 Task: Create a due date automation trigger when advanced on, on the monday after a card is due add dates starting in less than 1 days at 11:00 AM.
Action: Mouse moved to (985, 285)
Screenshot: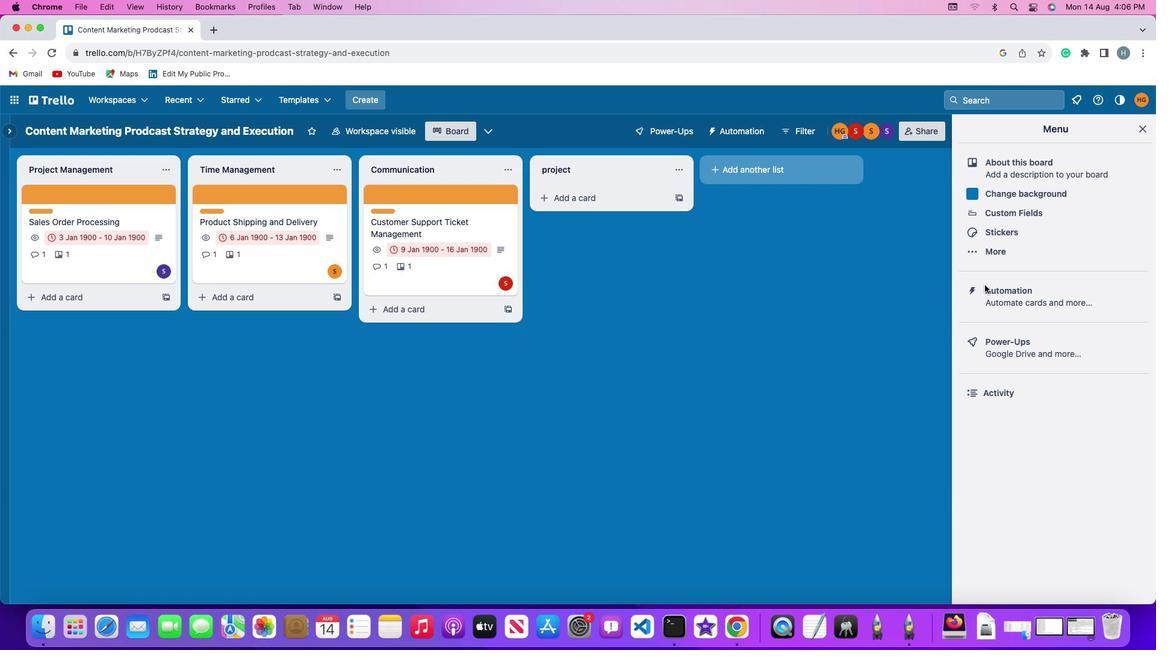 
Action: Mouse pressed left at (985, 285)
Screenshot: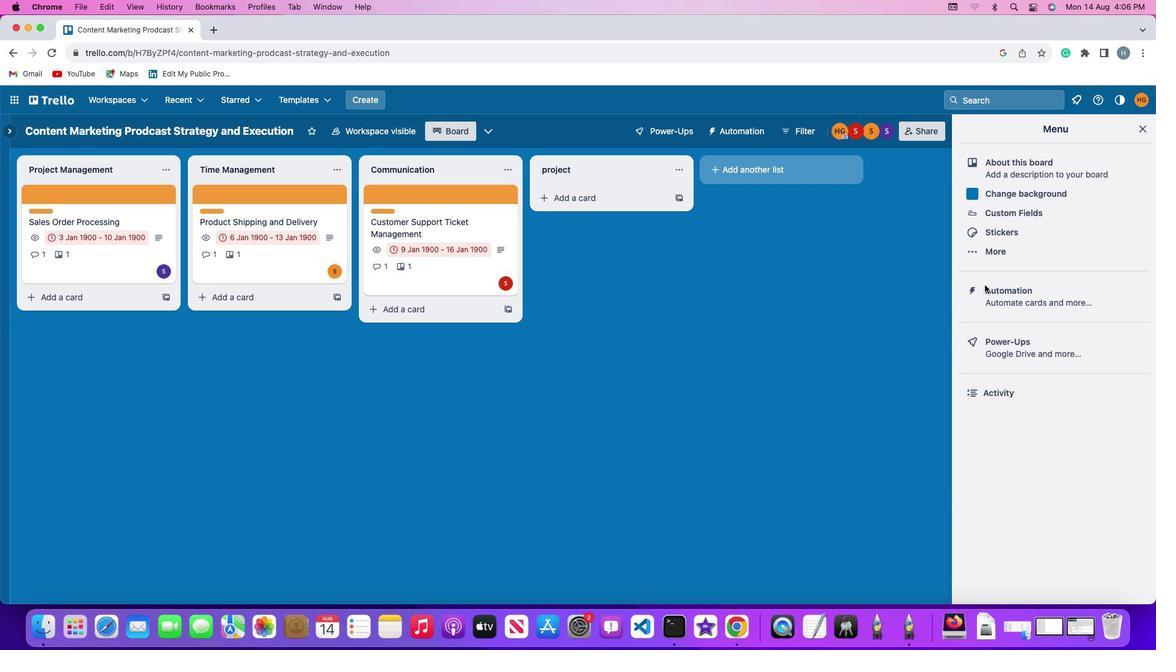 
Action: Mouse pressed left at (985, 285)
Screenshot: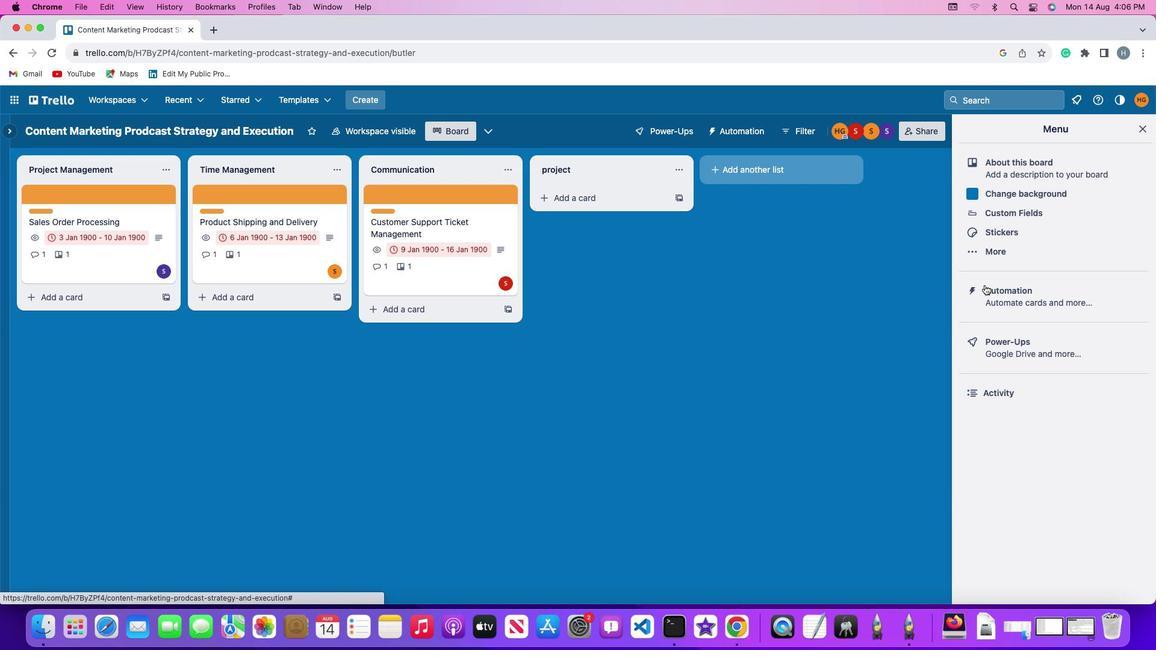 
Action: Mouse moved to (69, 289)
Screenshot: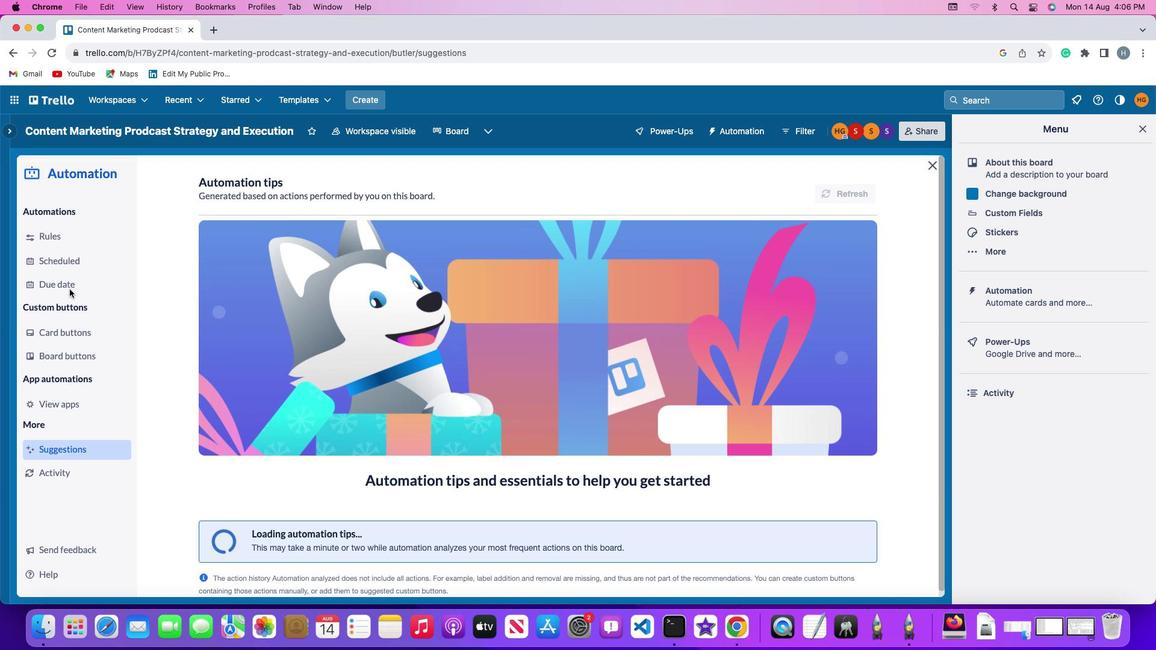 
Action: Mouse pressed left at (69, 289)
Screenshot: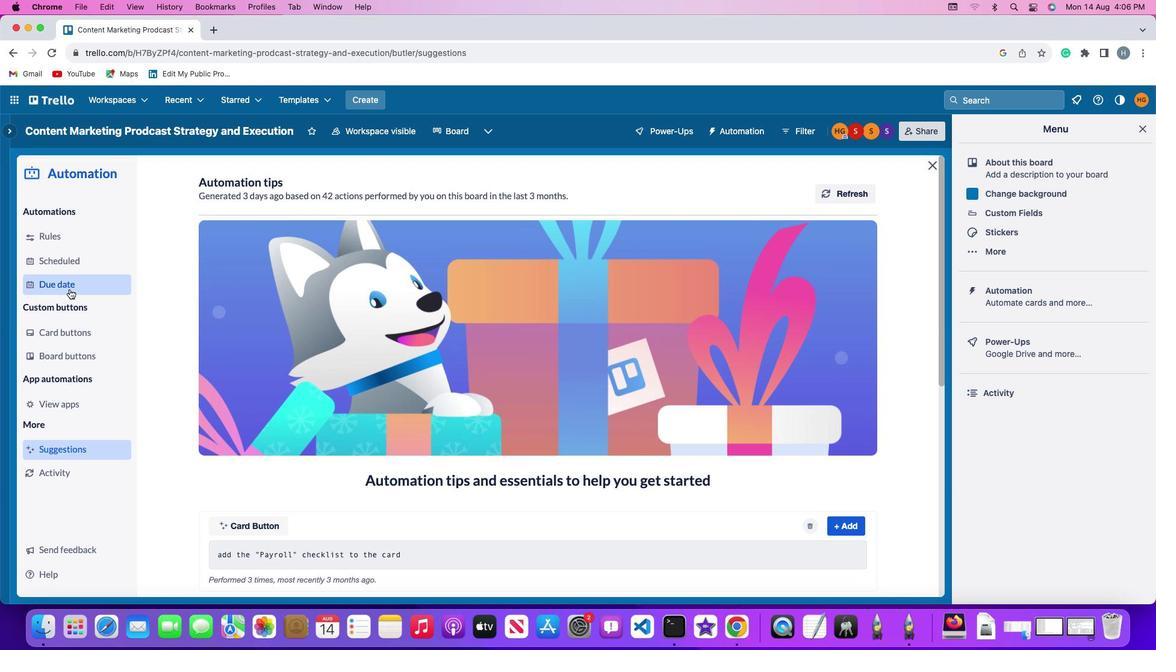 
Action: Mouse moved to (809, 186)
Screenshot: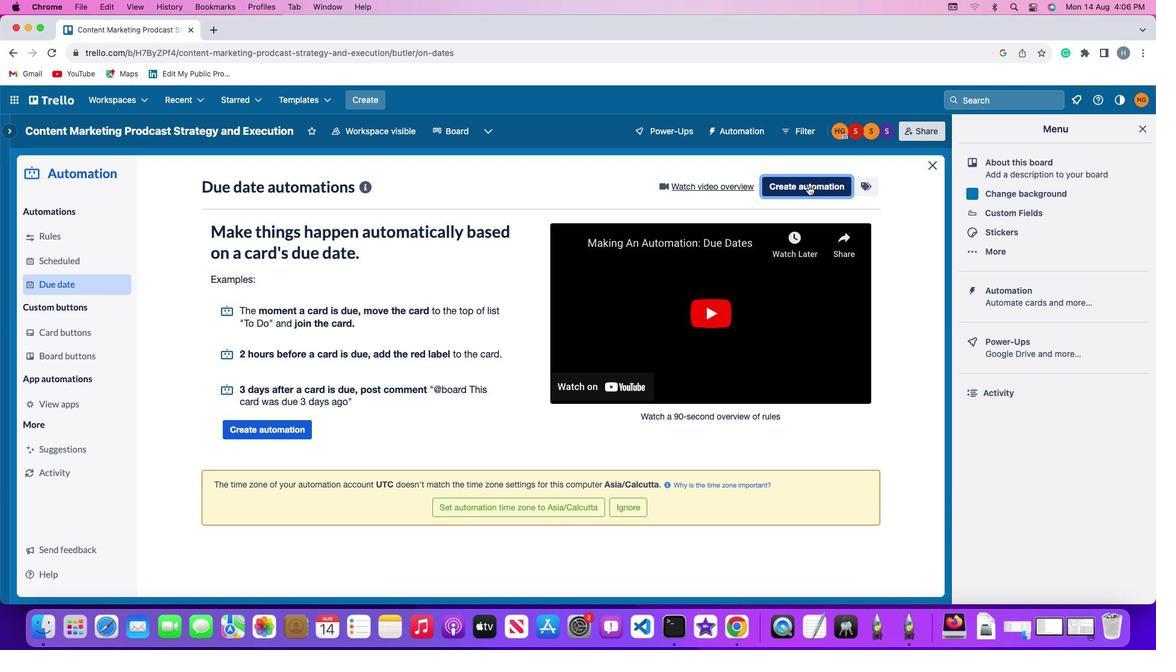 
Action: Mouse pressed left at (809, 186)
Screenshot: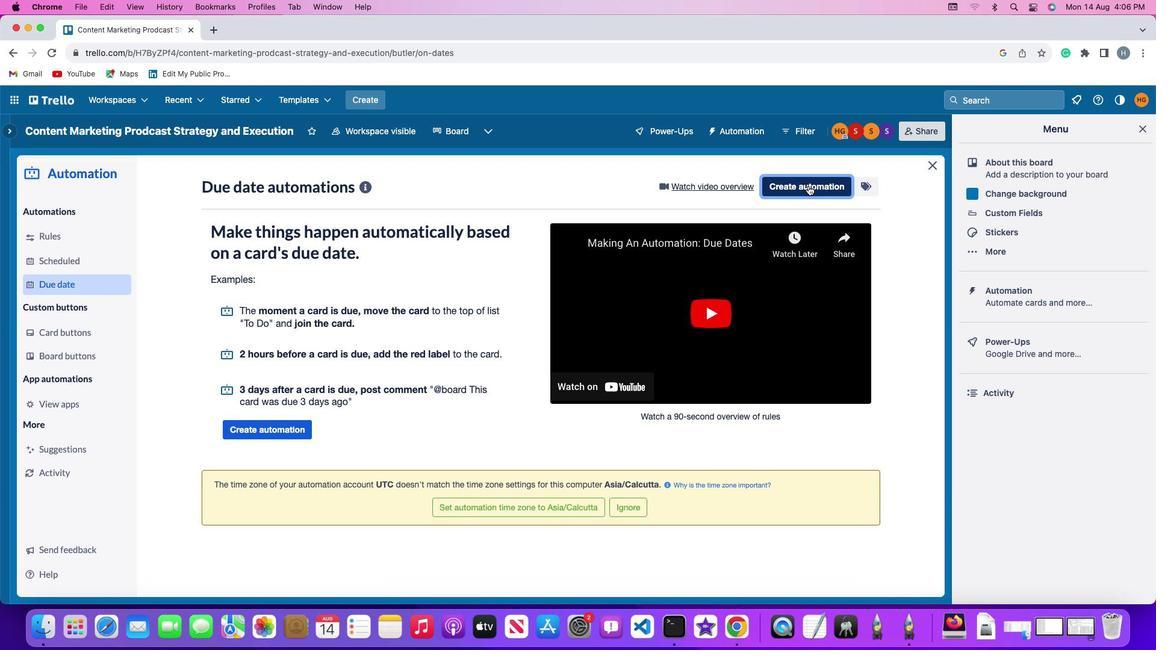 
Action: Mouse moved to (312, 304)
Screenshot: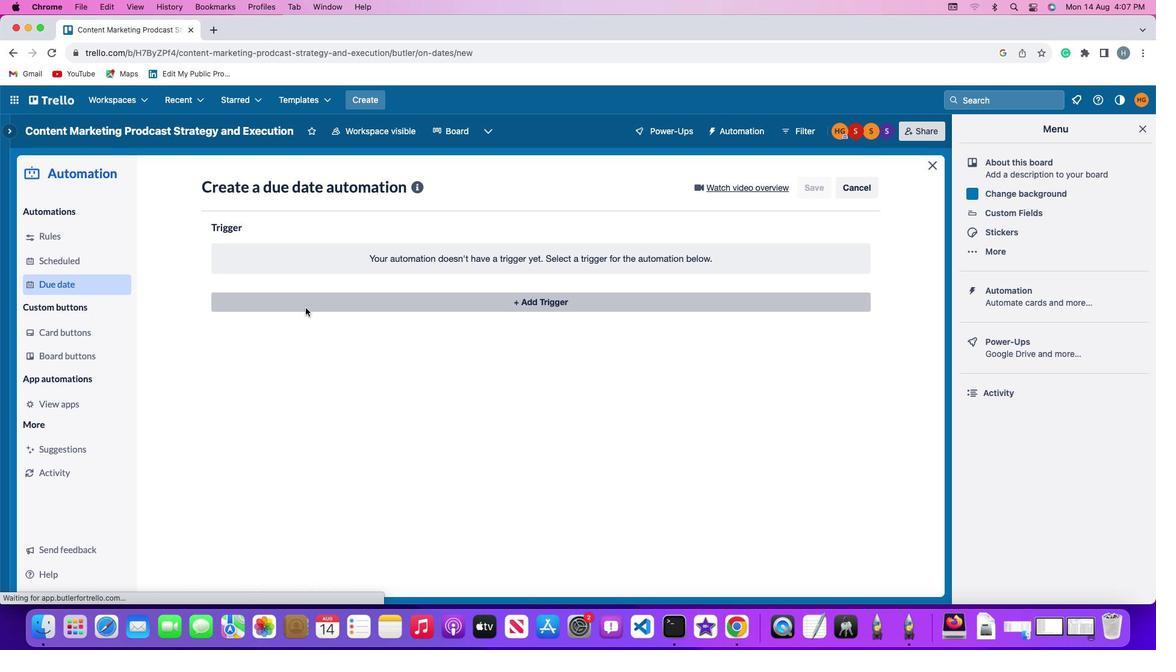 
Action: Mouse pressed left at (312, 304)
Screenshot: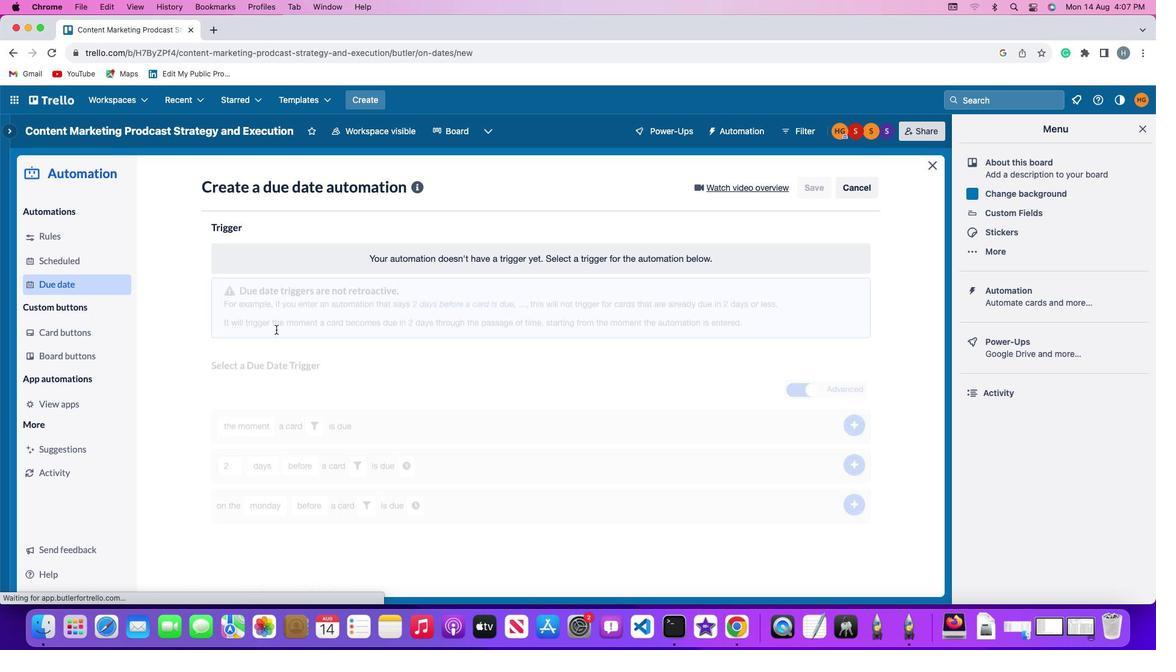 
Action: Mouse moved to (252, 524)
Screenshot: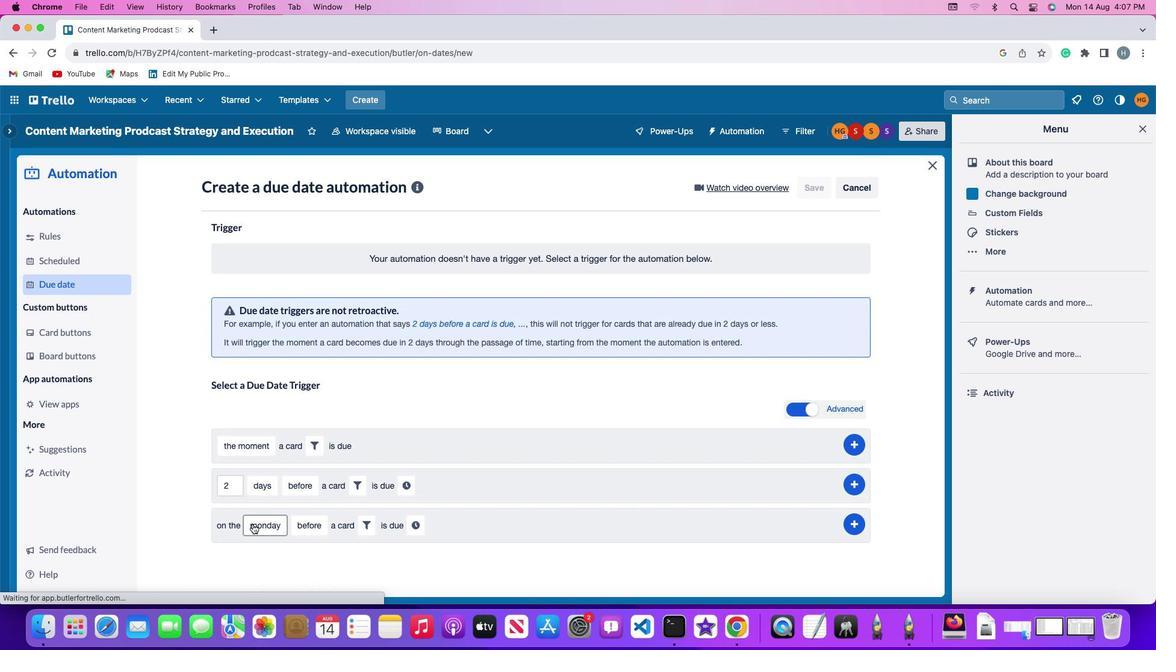 
Action: Mouse pressed left at (252, 524)
Screenshot: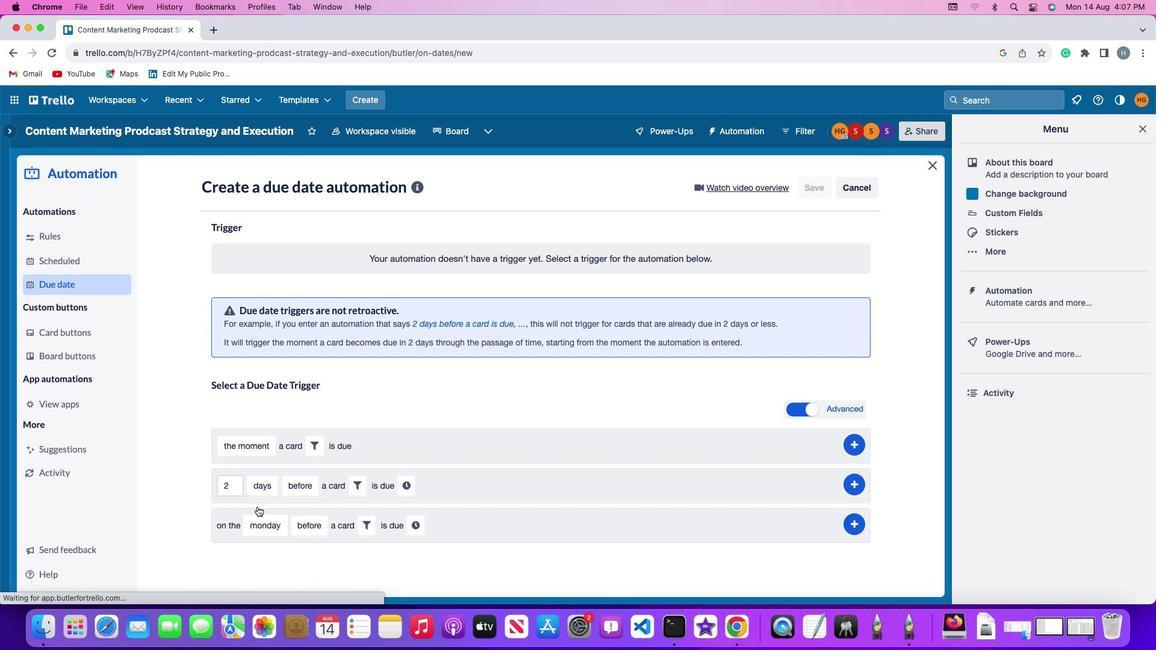 
Action: Mouse moved to (283, 355)
Screenshot: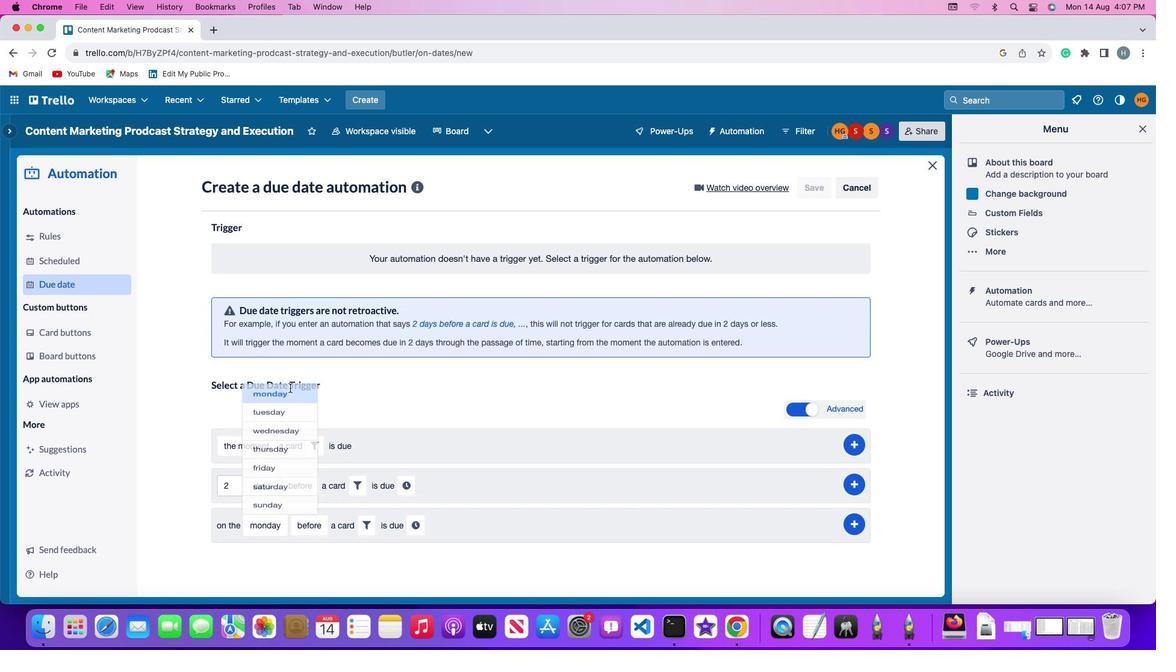 
Action: Mouse pressed left at (283, 355)
Screenshot: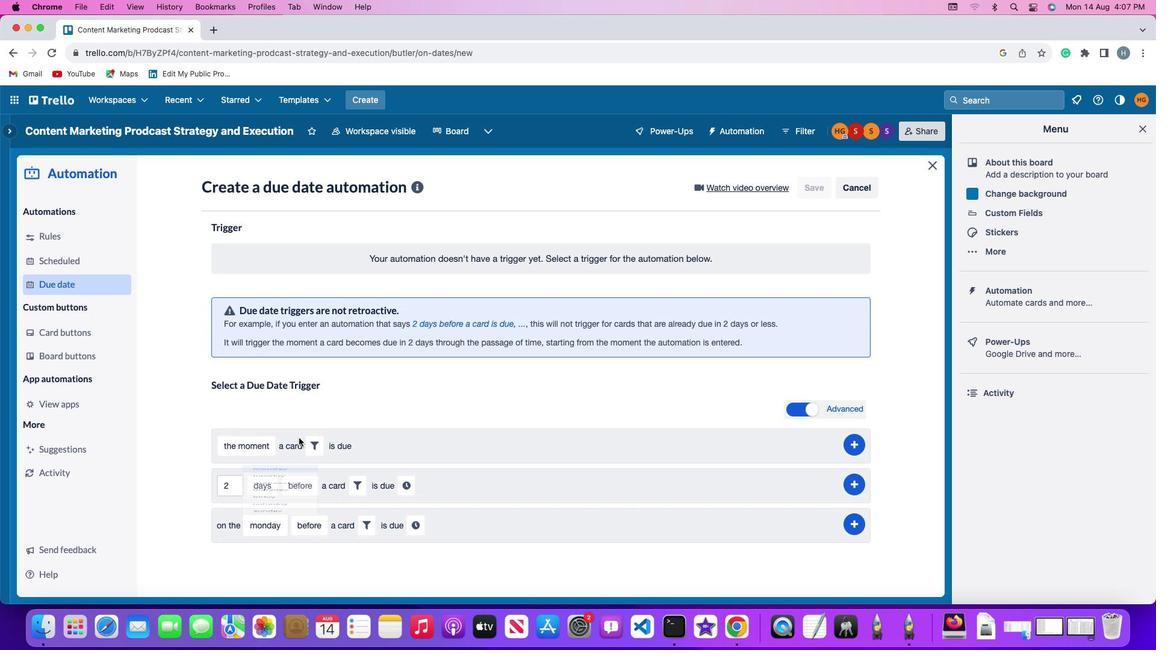 
Action: Mouse moved to (312, 522)
Screenshot: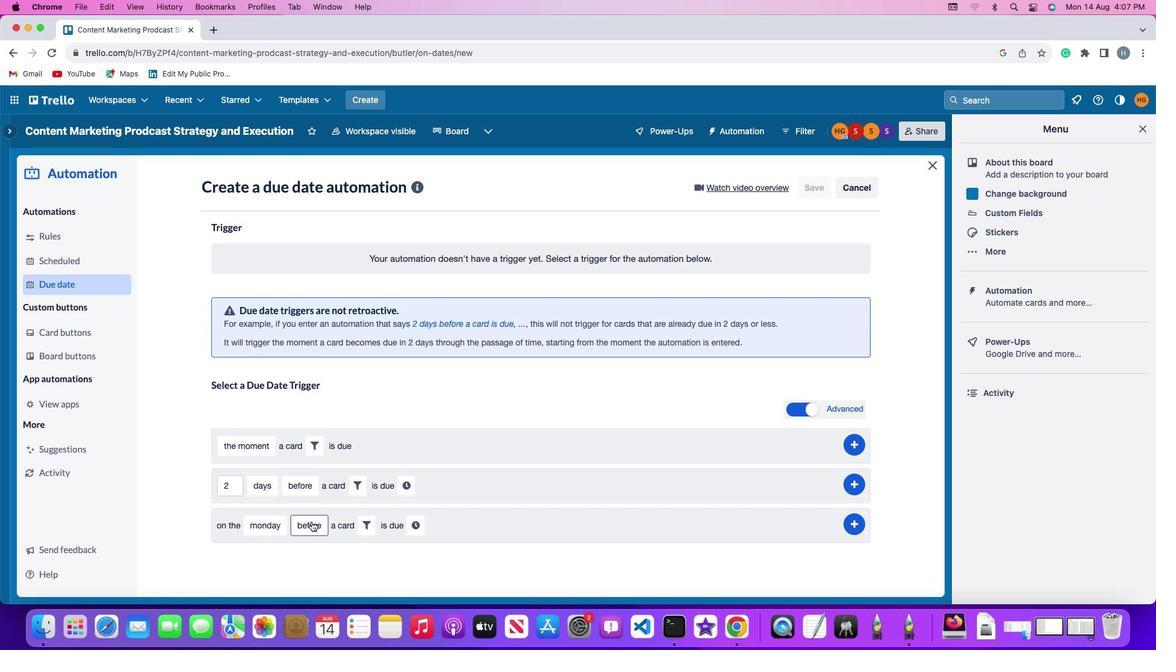 
Action: Mouse pressed left at (312, 522)
Screenshot: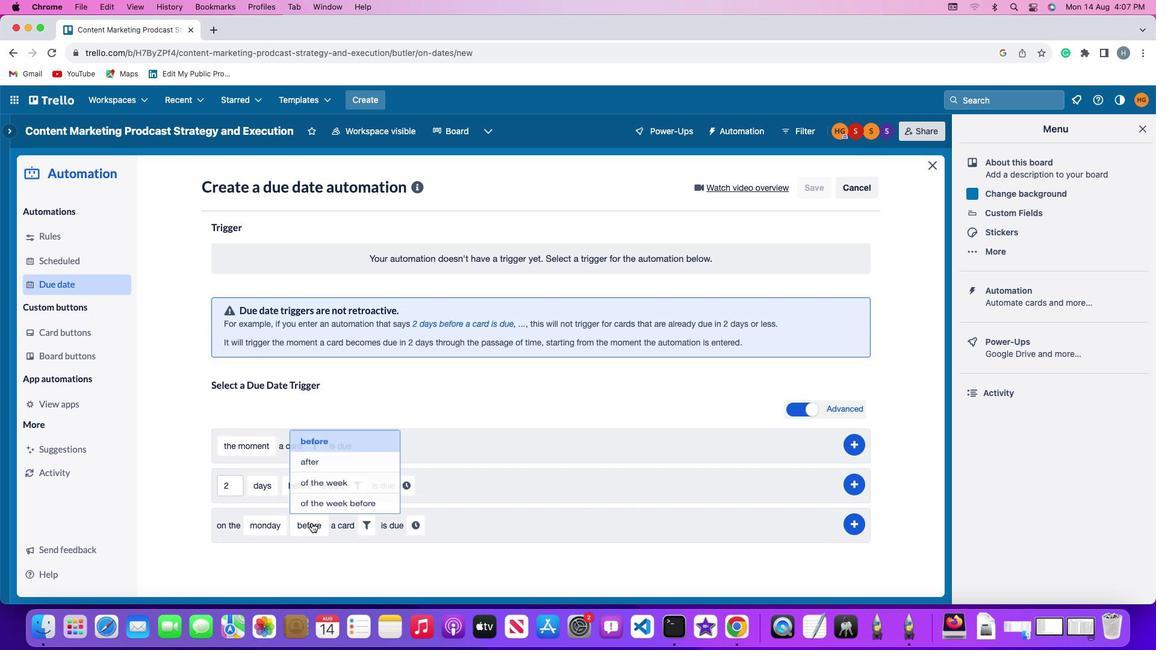 
Action: Mouse moved to (326, 454)
Screenshot: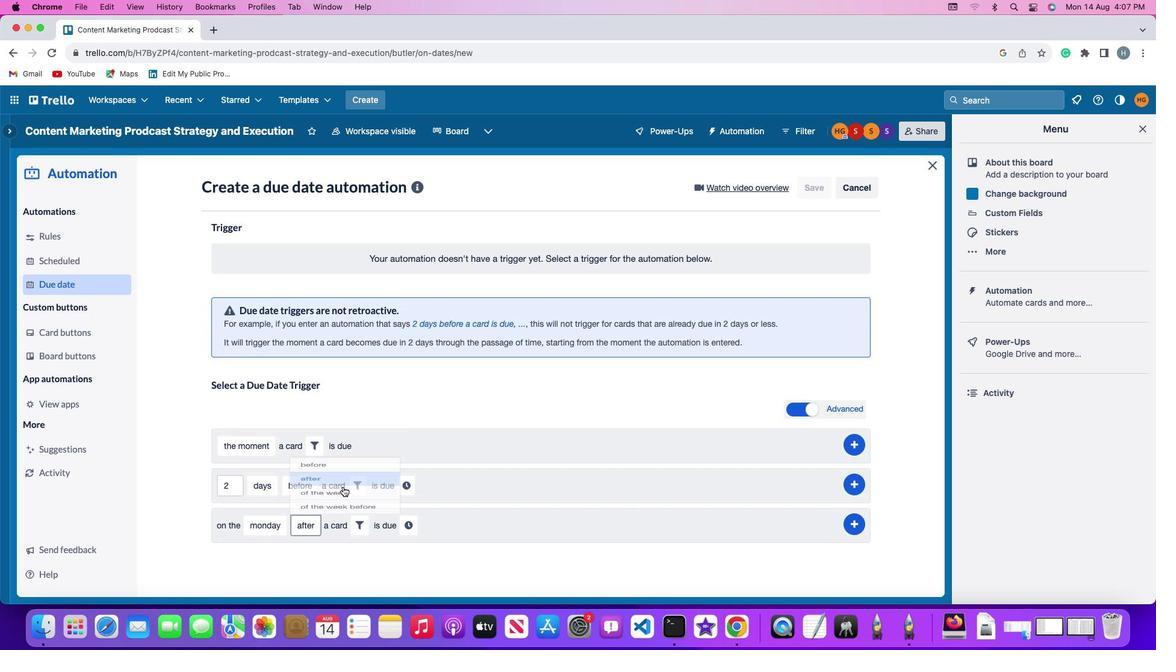 
Action: Mouse pressed left at (326, 454)
Screenshot: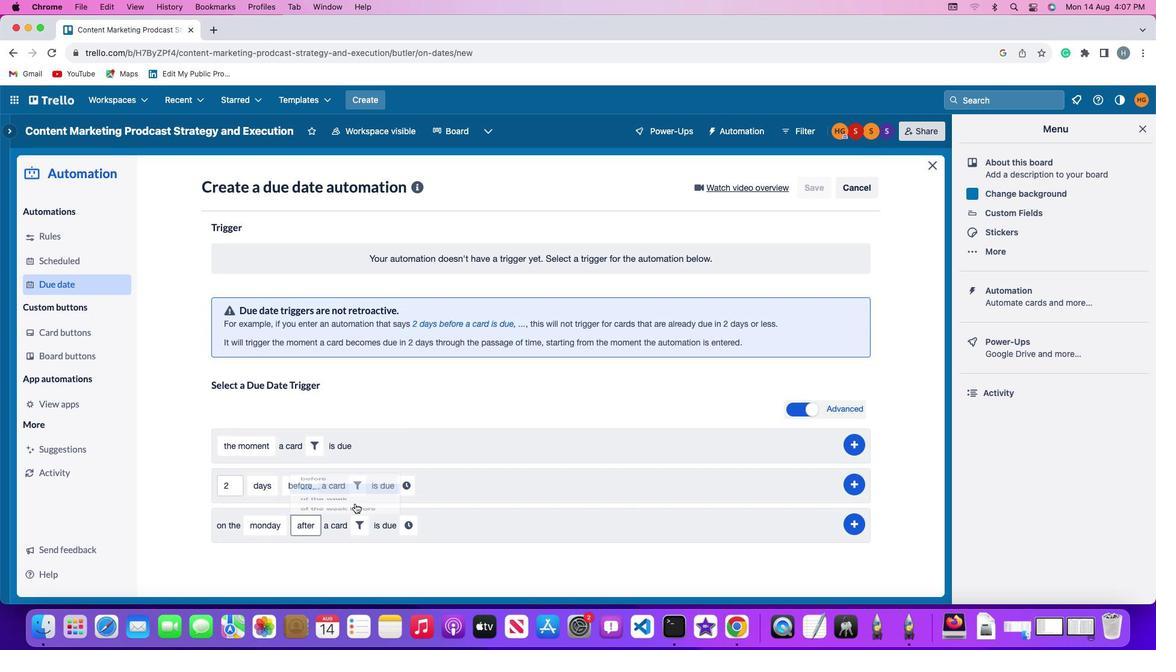 
Action: Mouse moved to (365, 524)
Screenshot: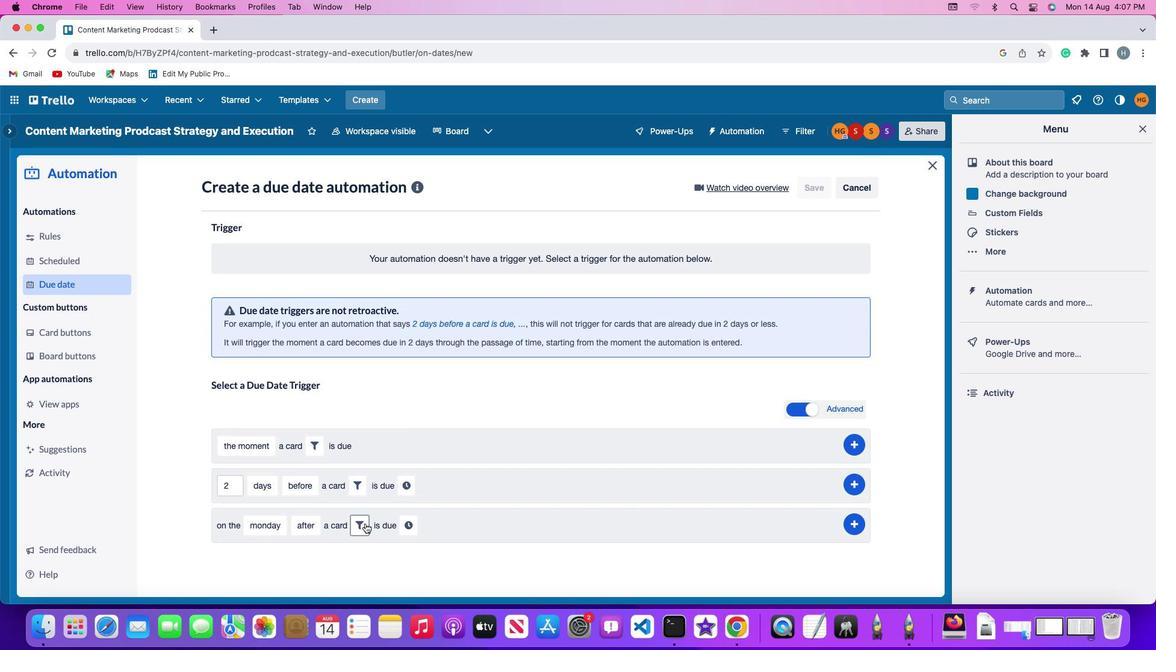 
Action: Mouse pressed left at (365, 524)
Screenshot: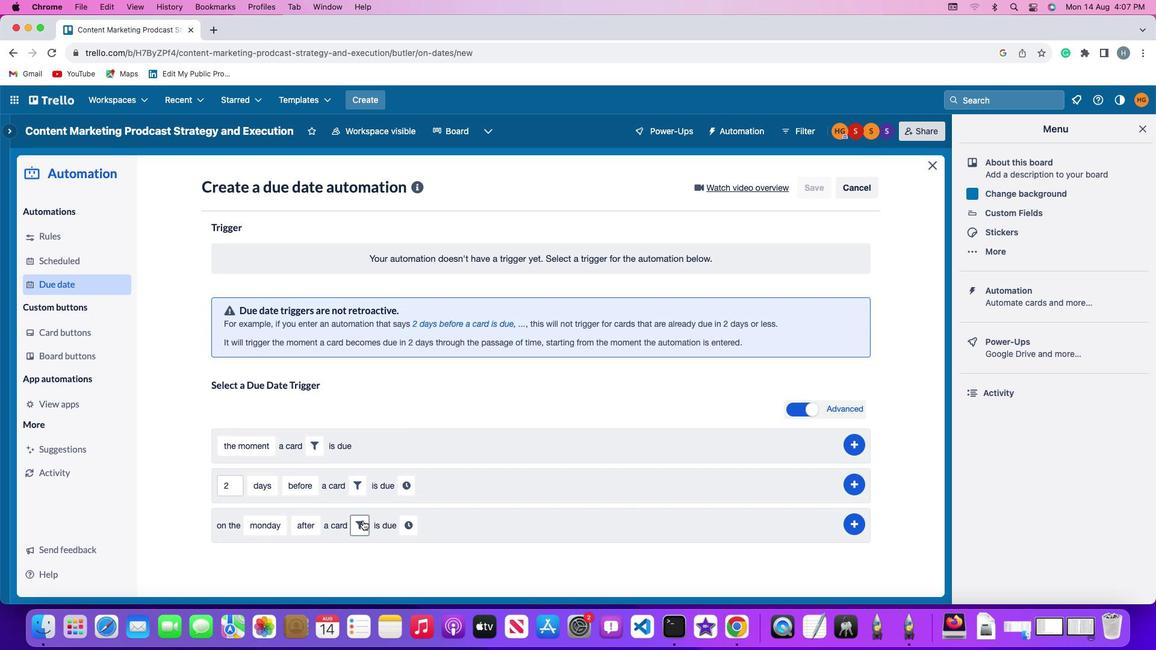 
Action: Mouse moved to (425, 565)
Screenshot: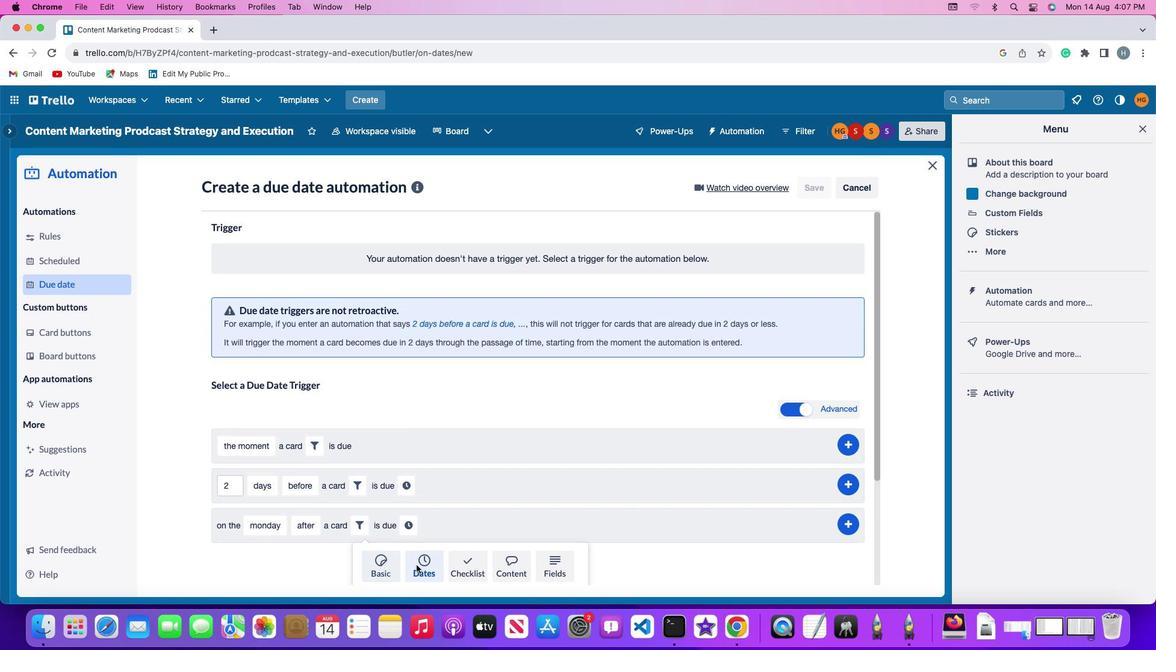 
Action: Mouse pressed left at (425, 565)
Screenshot: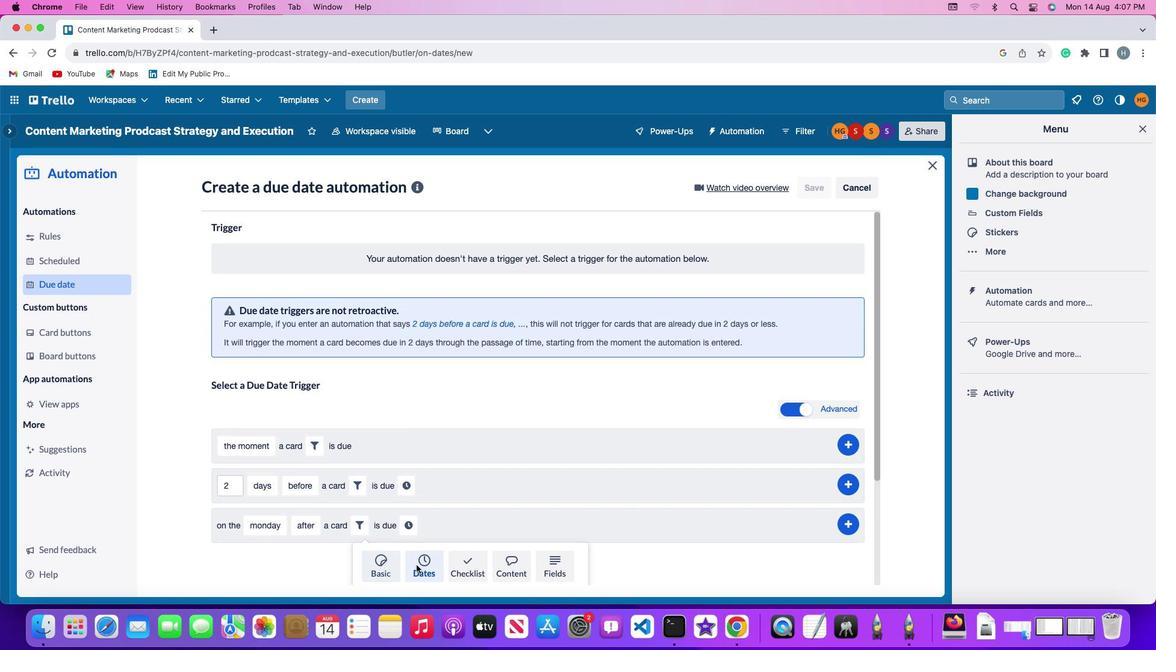 
Action: Mouse moved to (340, 567)
Screenshot: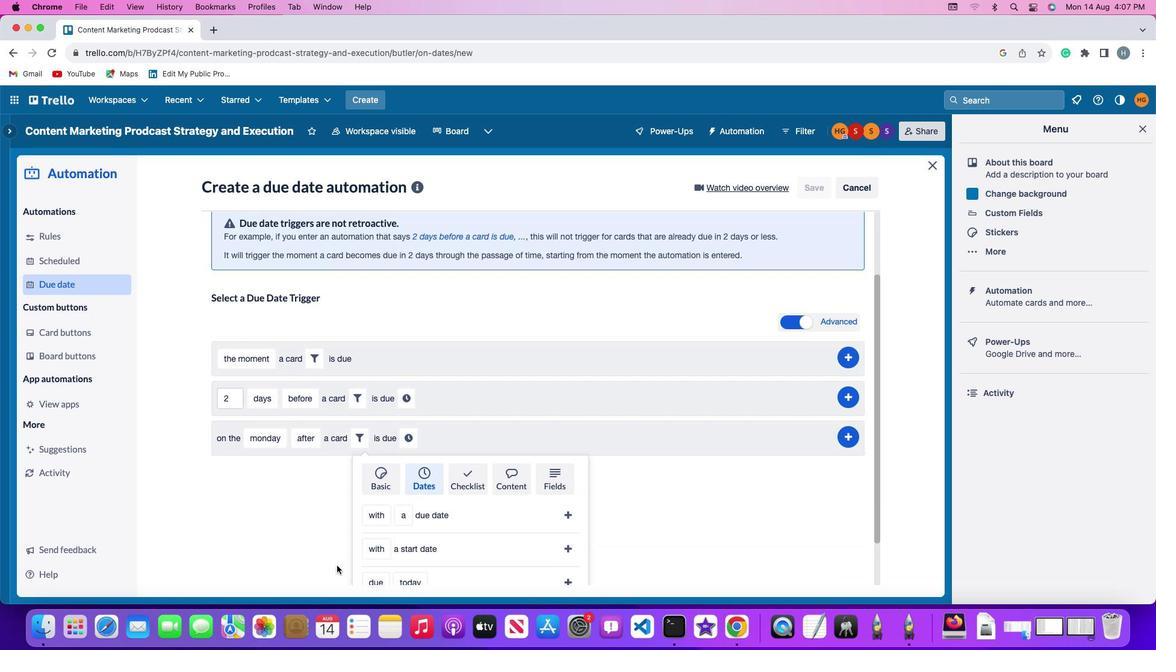 
Action: Mouse scrolled (340, 567) with delta (0, 0)
Screenshot: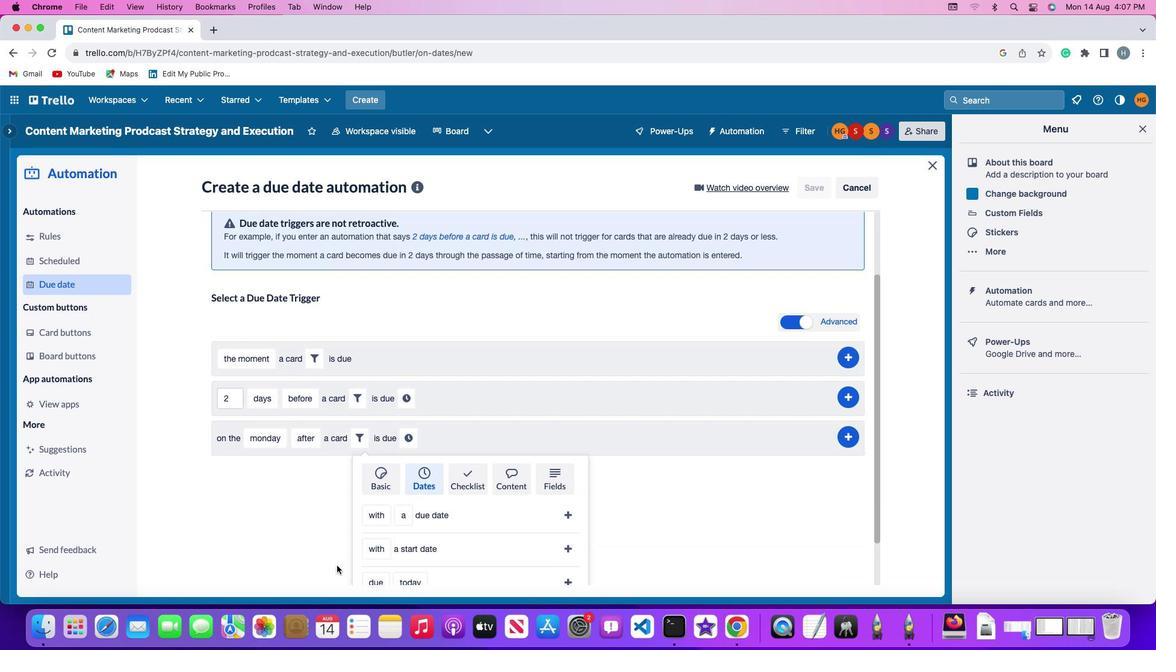 
Action: Mouse scrolled (340, 567) with delta (0, 0)
Screenshot: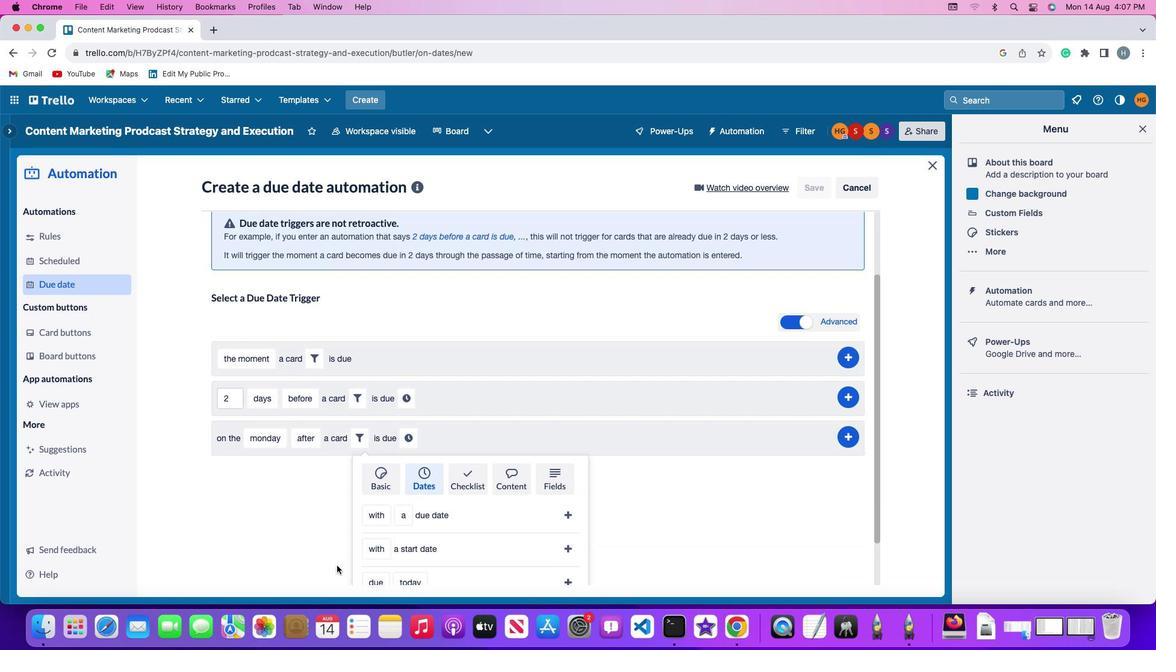 
Action: Mouse scrolled (340, 567) with delta (0, -1)
Screenshot: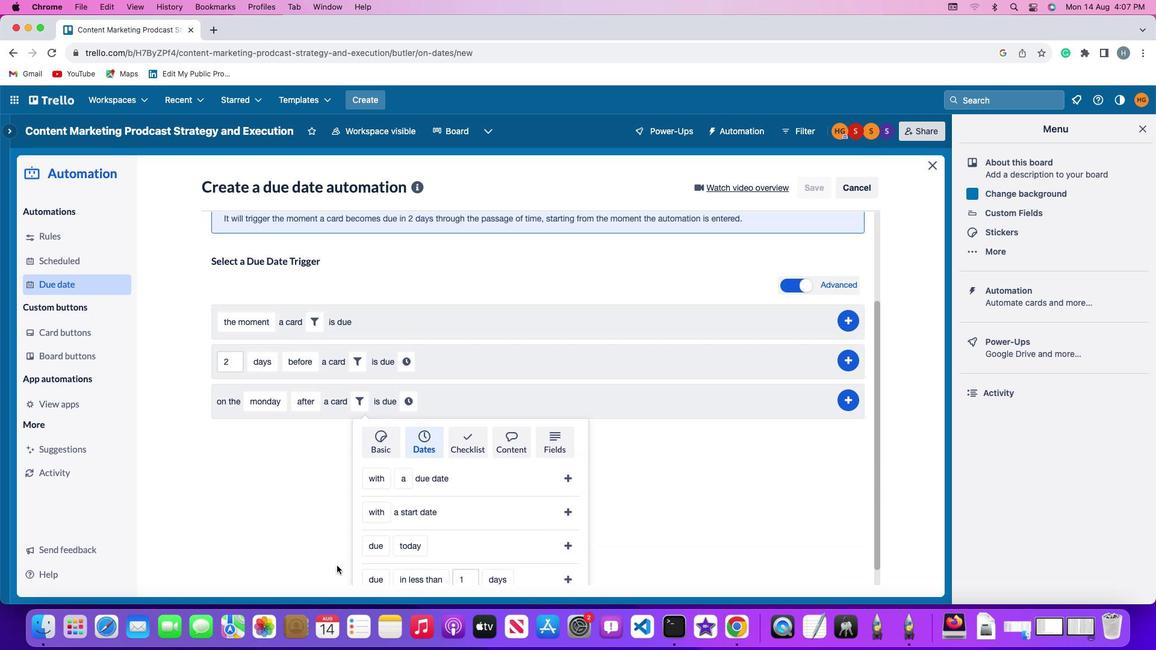 
Action: Mouse moved to (339, 566)
Screenshot: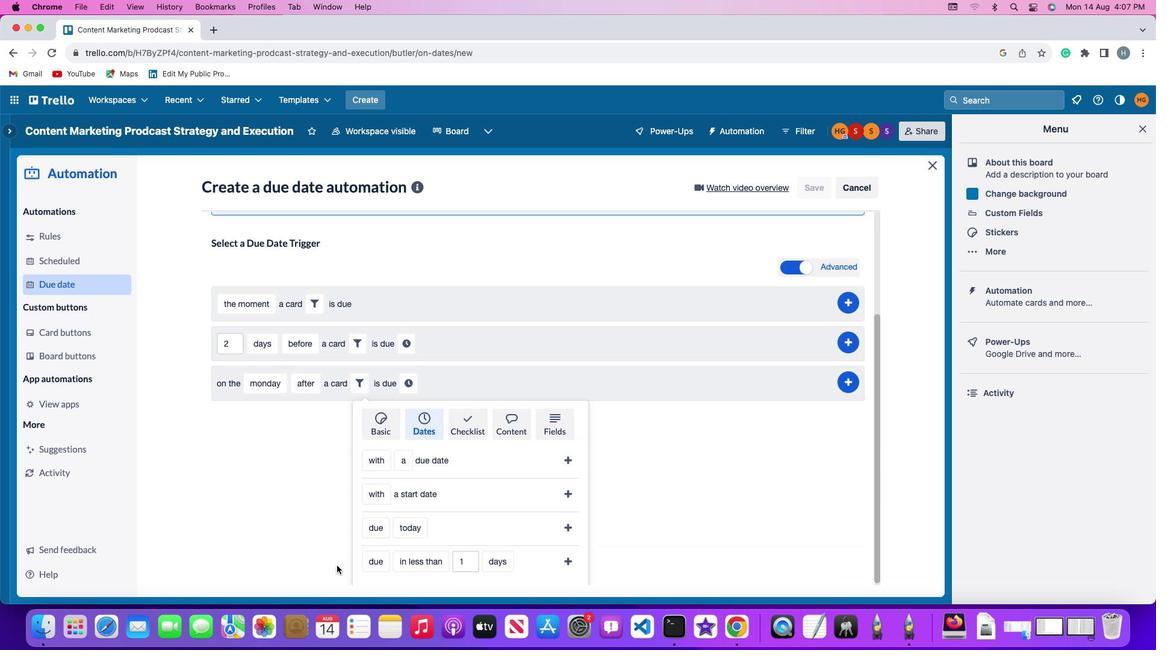 
Action: Mouse scrolled (339, 566) with delta (0, -3)
Screenshot: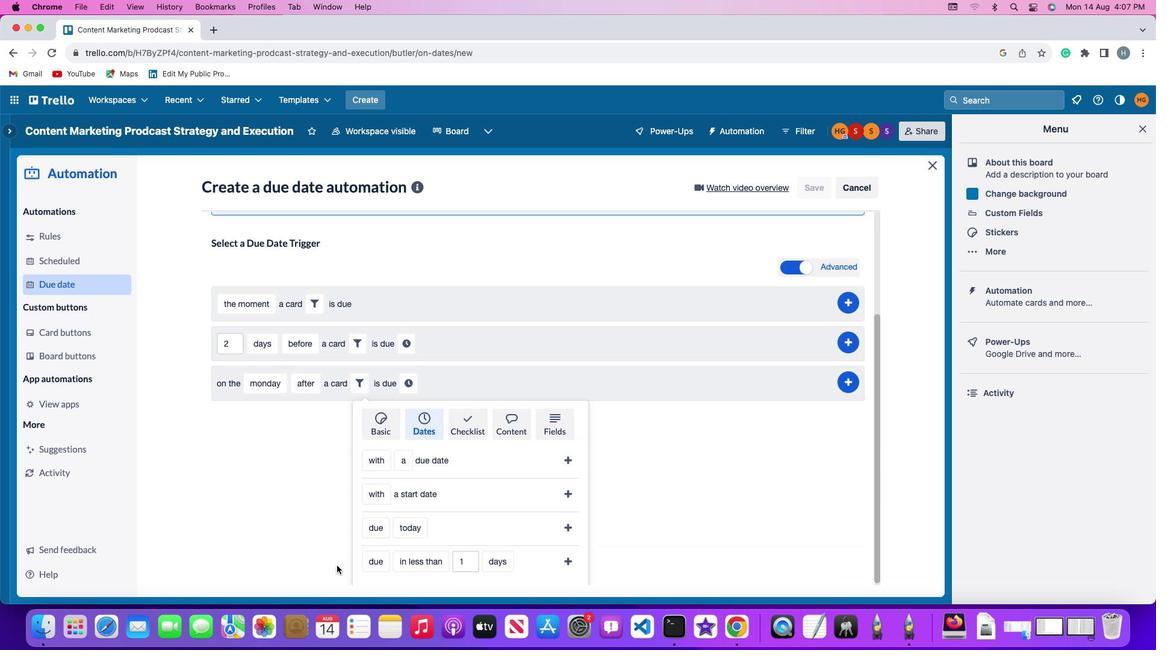 
Action: Mouse moved to (336, 565)
Screenshot: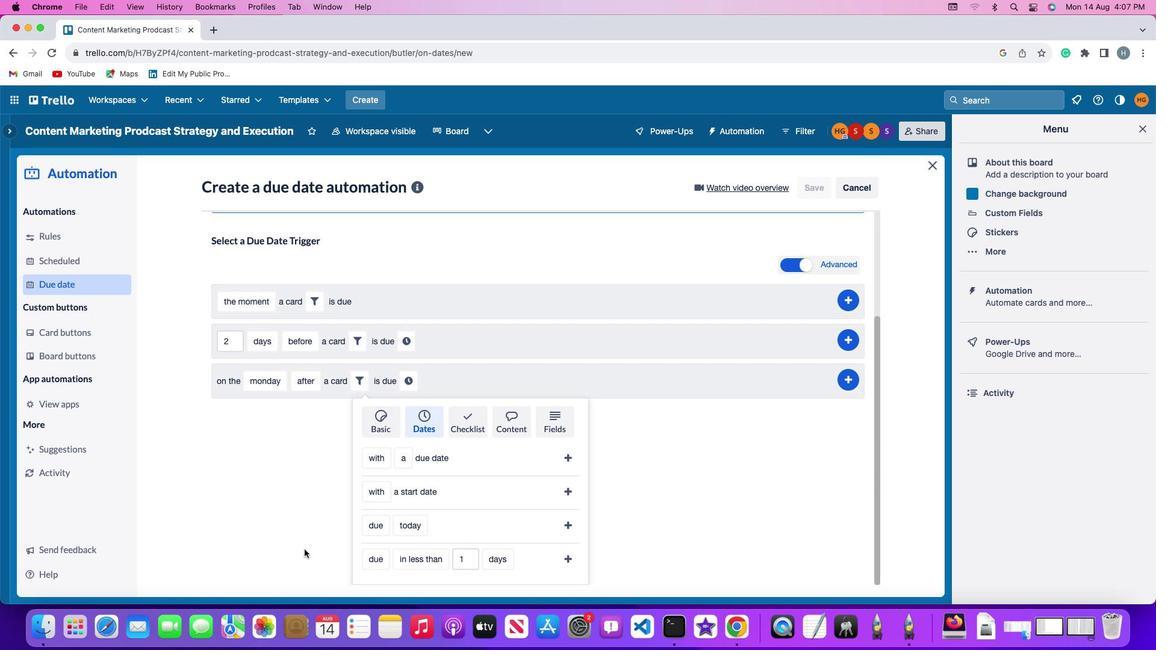 
Action: Mouse scrolled (336, 565) with delta (0, 0)
Screenshot: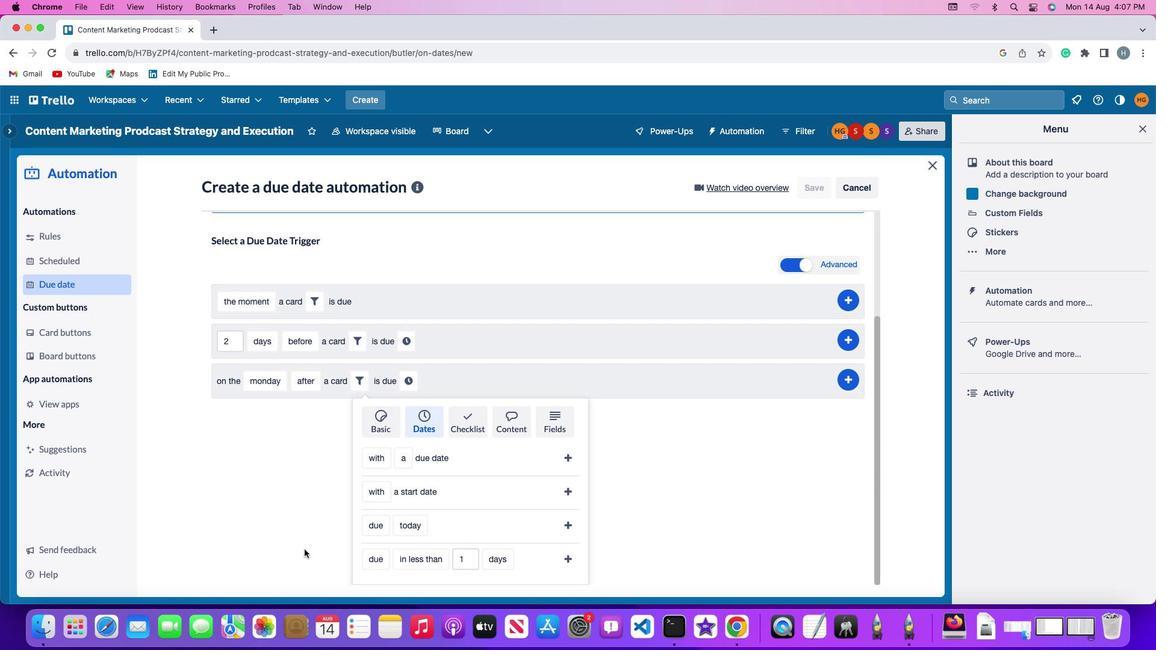 
Action: Mouse moved to (333, 565)
Screenshot: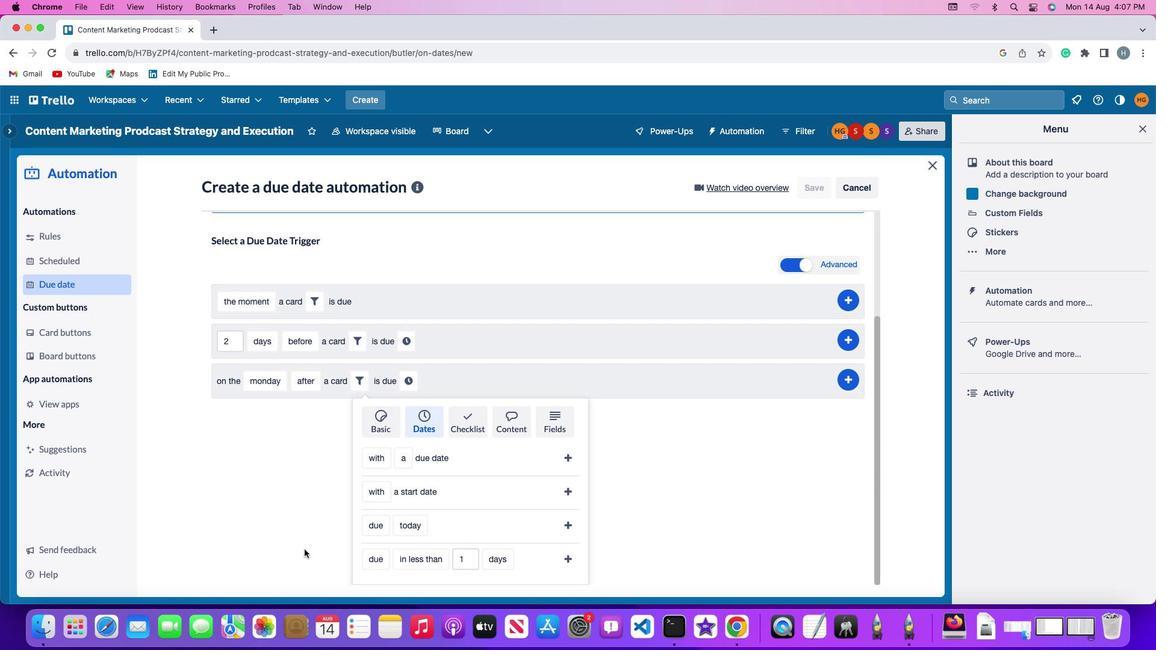 
Action: Mouse scrolled (333, 565) with delta (0, 0)
Screenshot: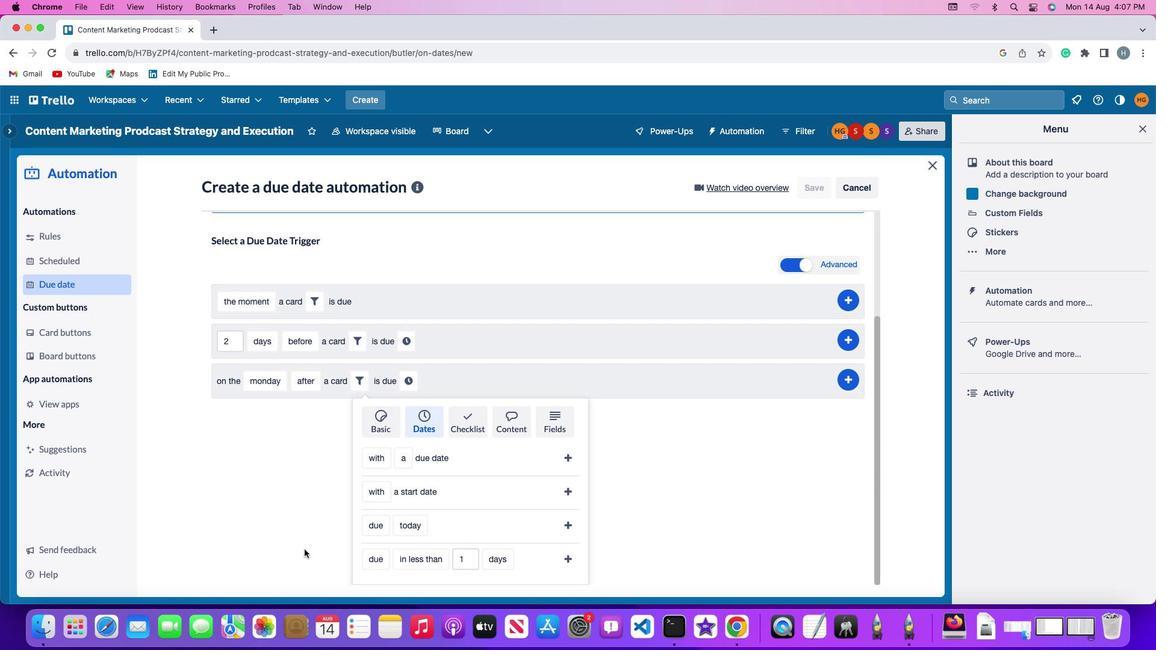 
Action: Mouse moved to (333, 565)
Screenshot: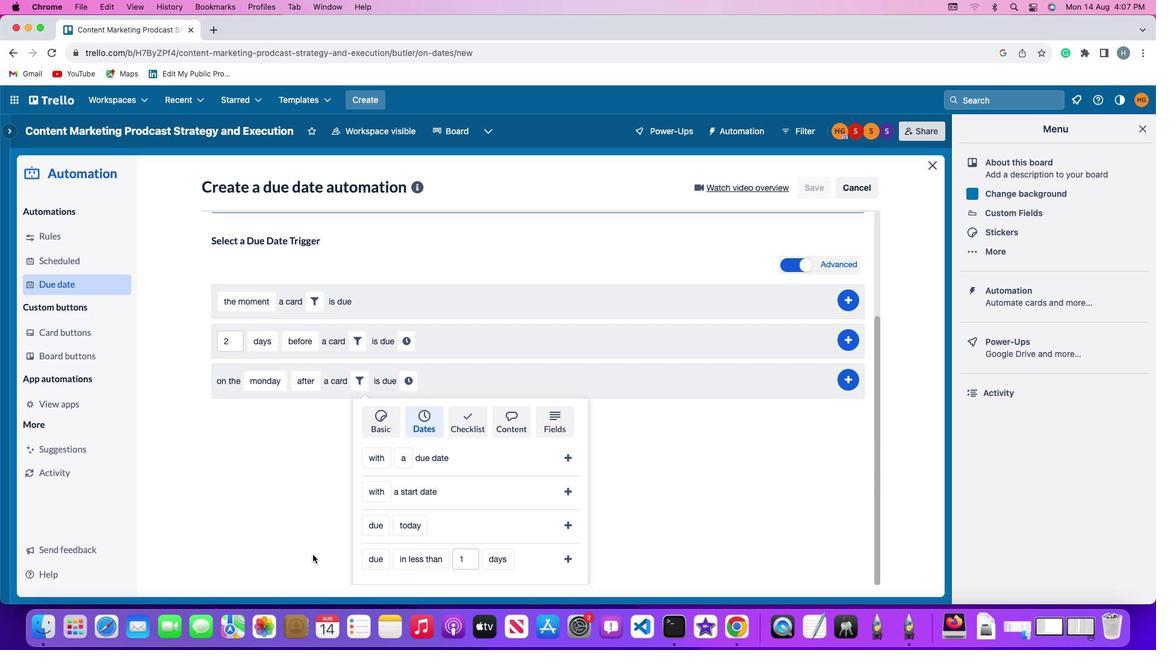 
Action: Mouse scrolled (333, 565) with delta (0, -1)
Screenshot: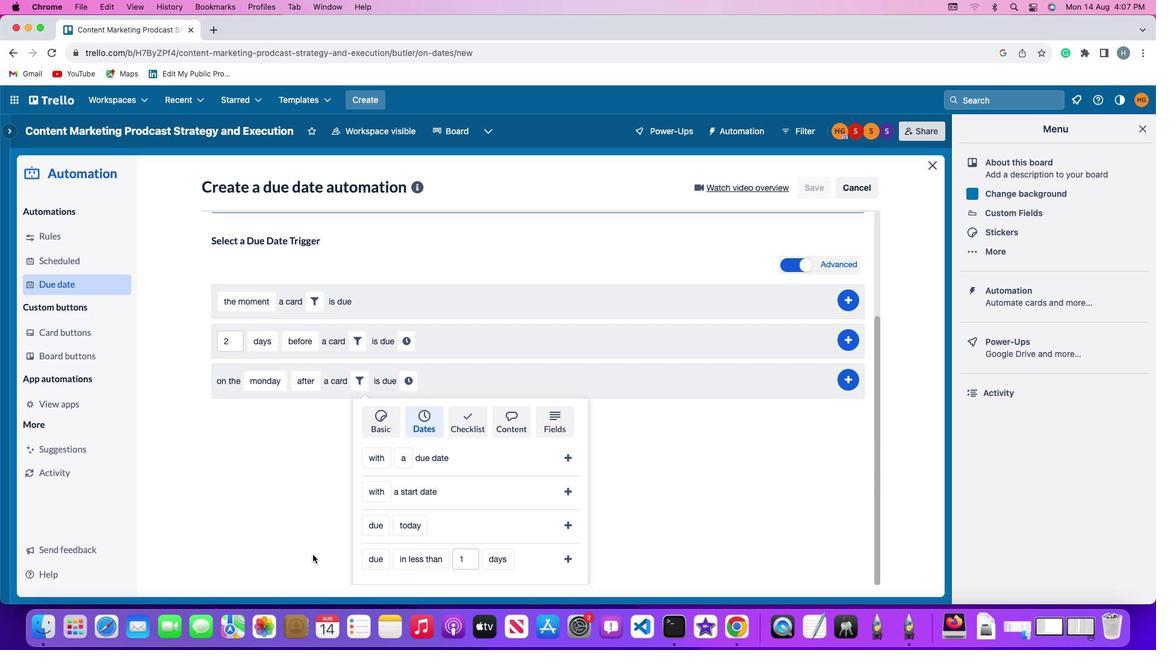 
Action: Mouse moved to (330, 562)
Screenshot: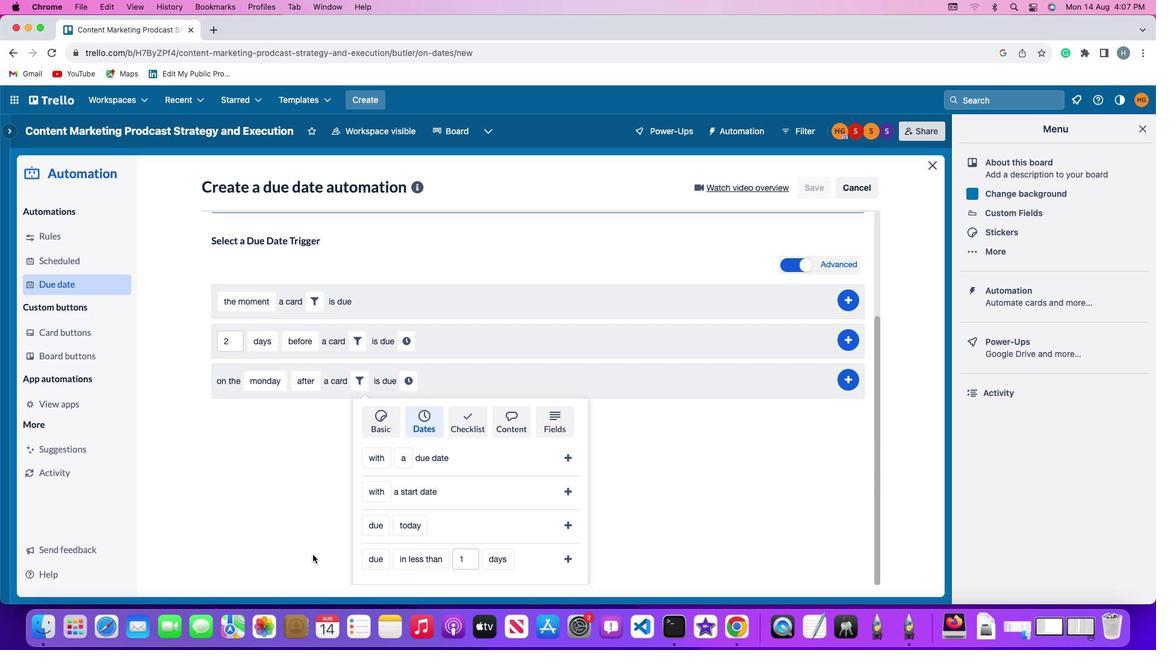 
Action: Mouse scrolled (330, 562) with delta (0, -3)
Screenshot: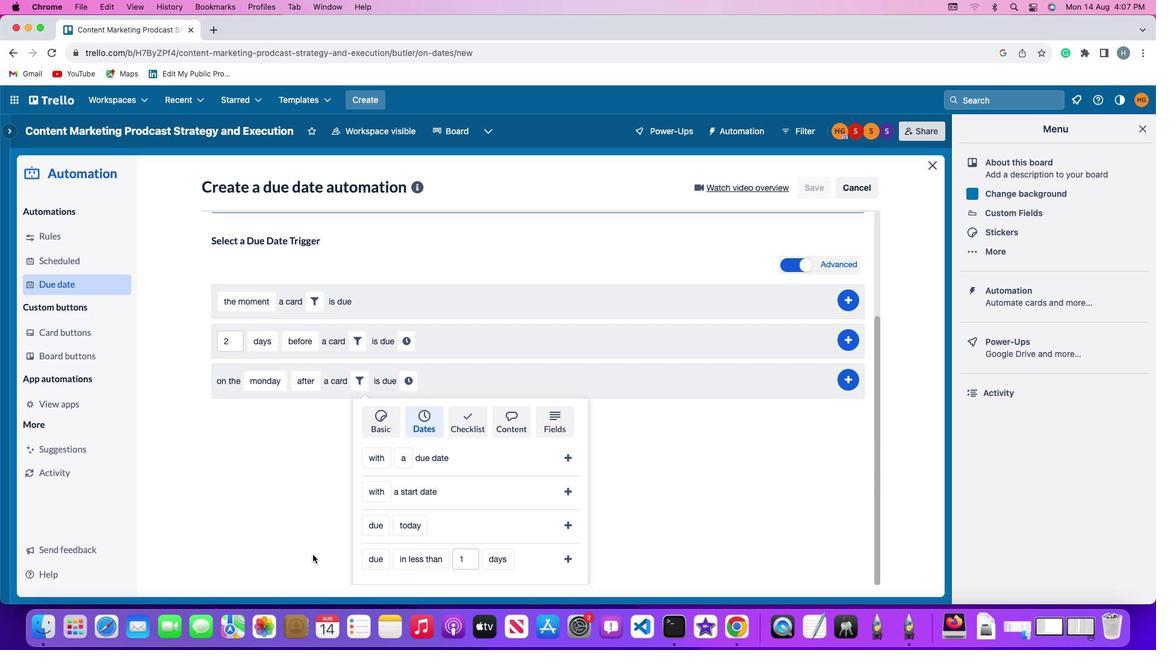 
Action: Mouse moved to (319, 556)
Screenshot: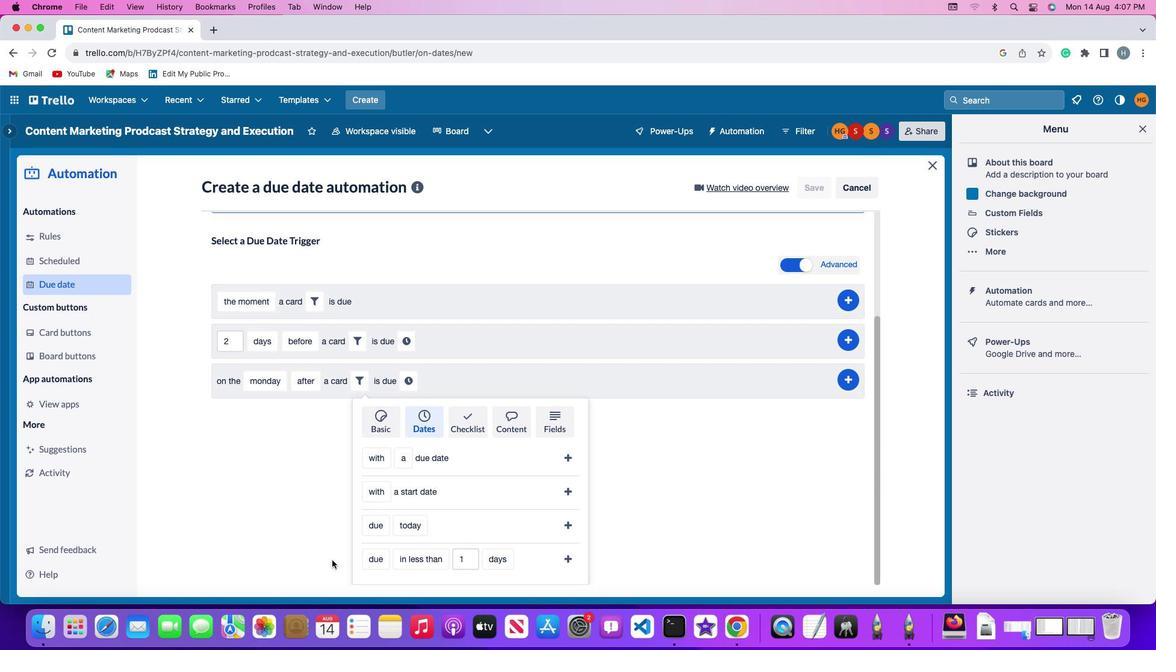 
Action: Mouse scrolled (319, 556) with delta (0, -3)
Screenshot: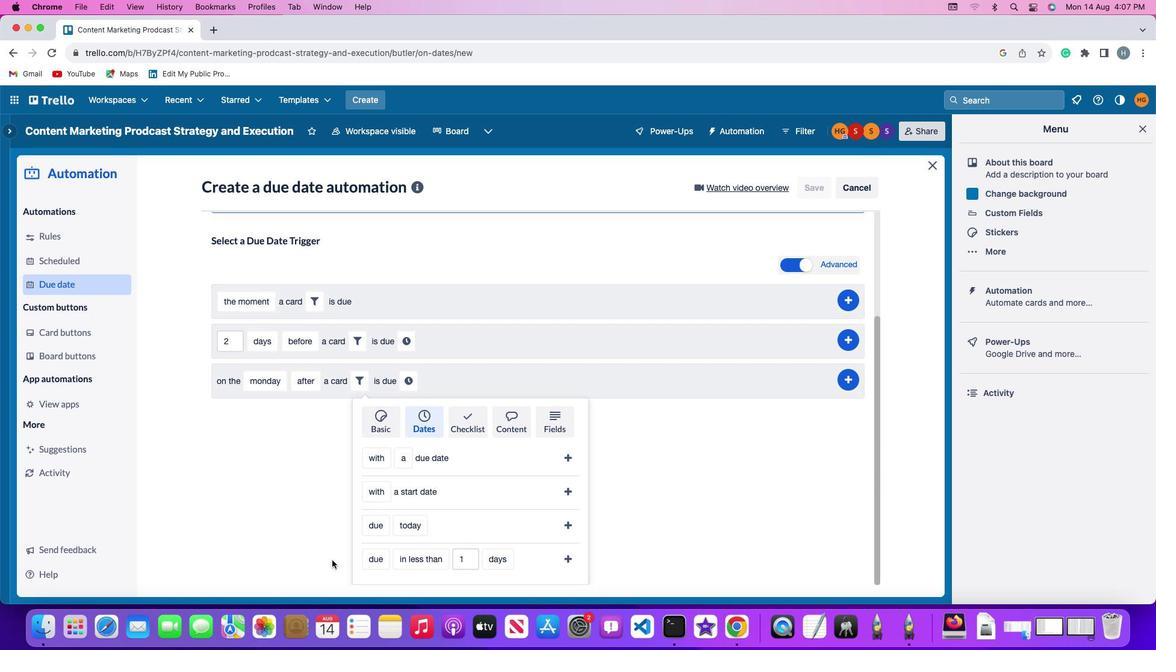 
Action: Mouse moved to (378, 561)
Screenshot: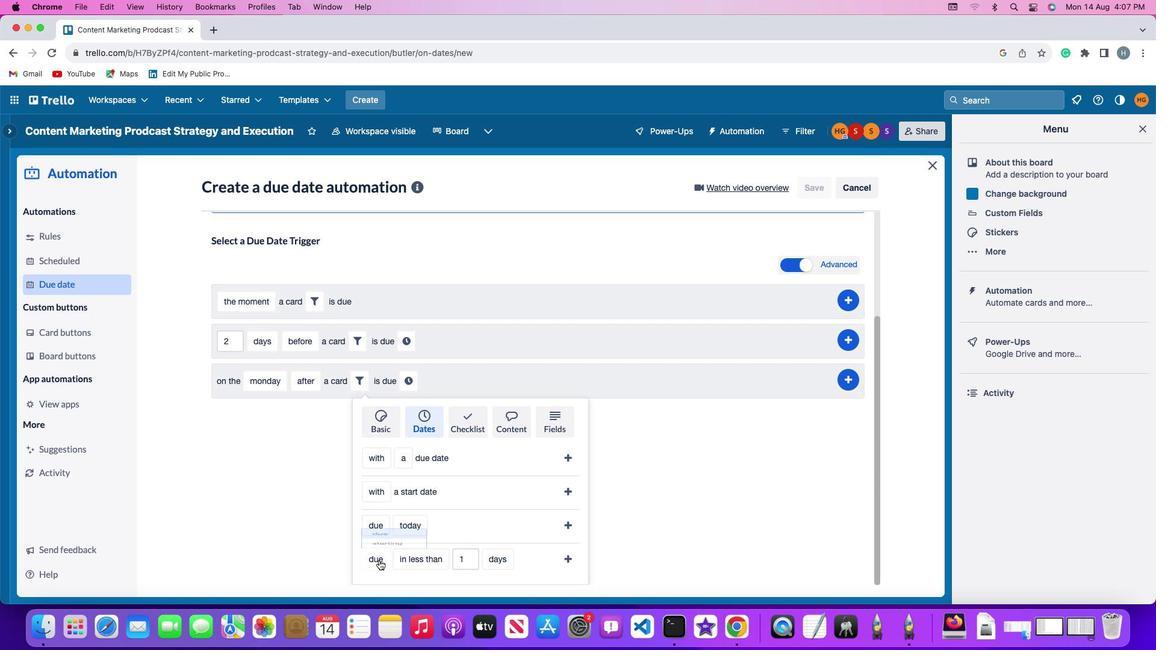 
Action: Mouse pressed left at (378, 561)
Screenshot: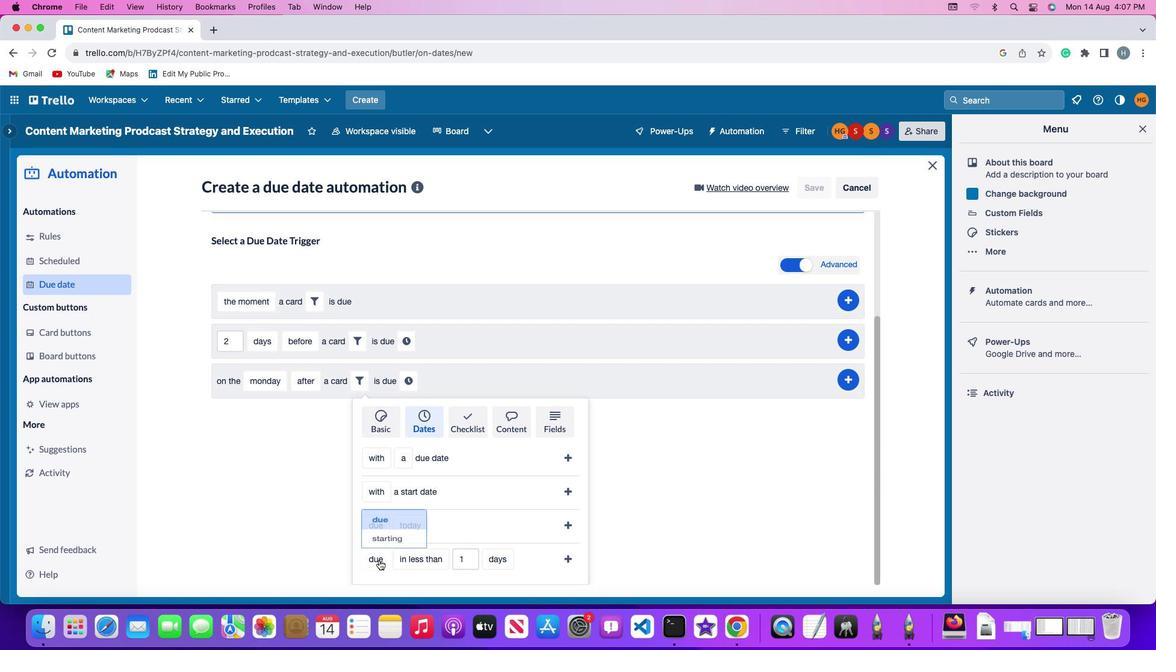 
Action: Mouse moved to (383, 538)
Screenshot: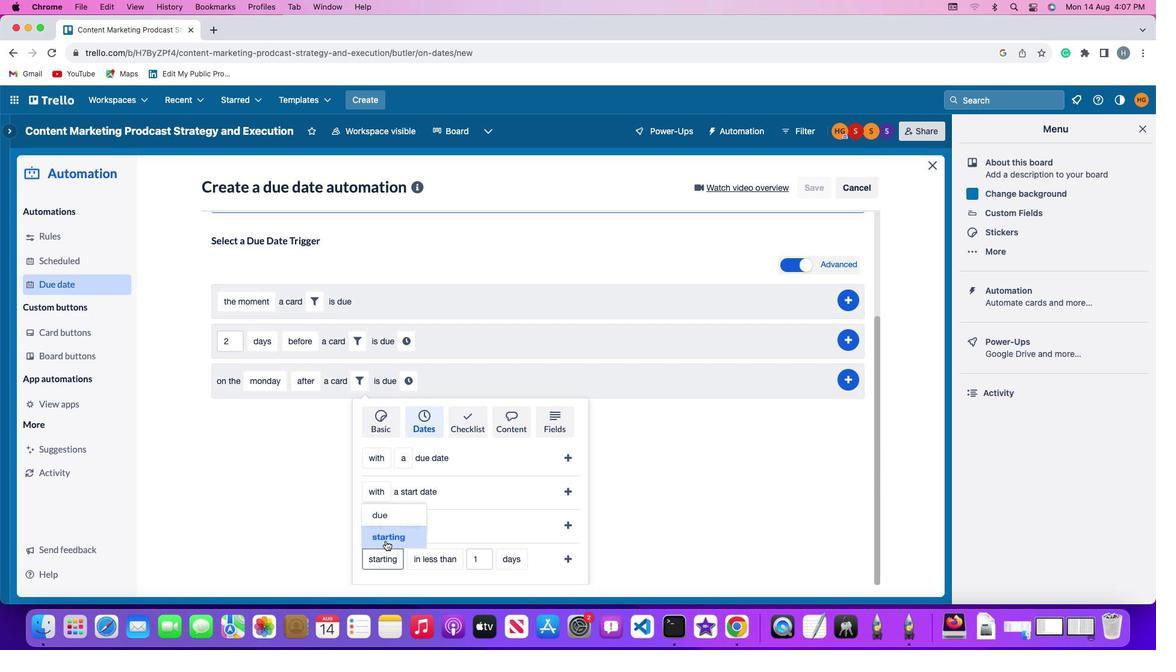 
Action: Mouse pressed left at (383, 538)
Screenshot: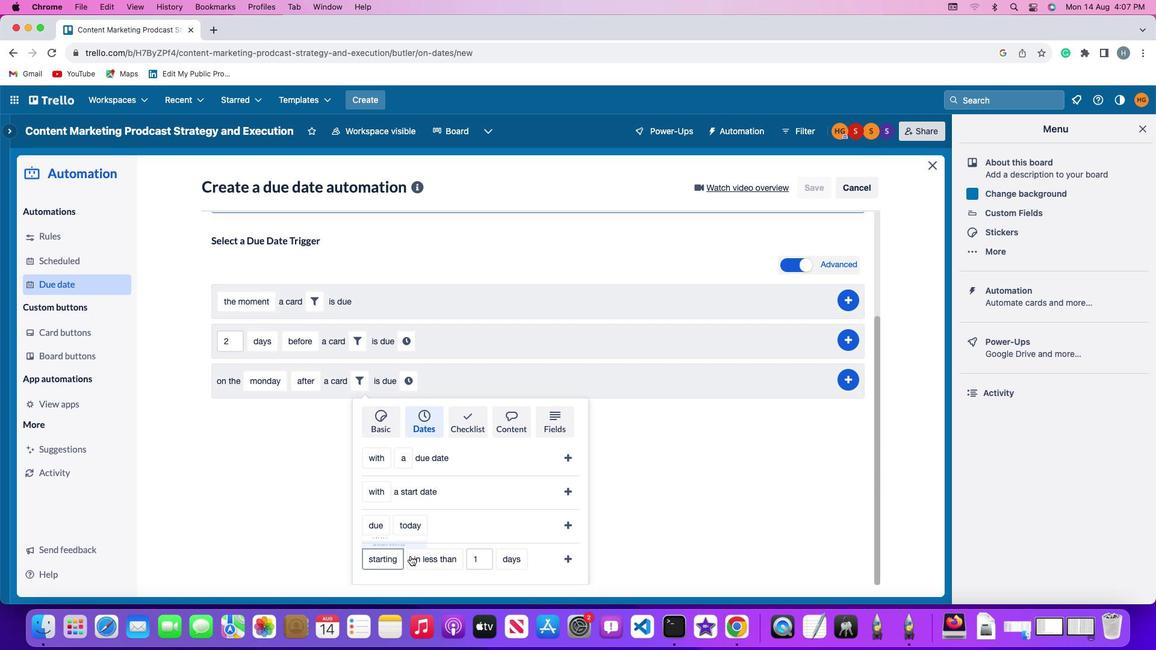 
Action: Mouse moved to (424, 560)
Screenshot: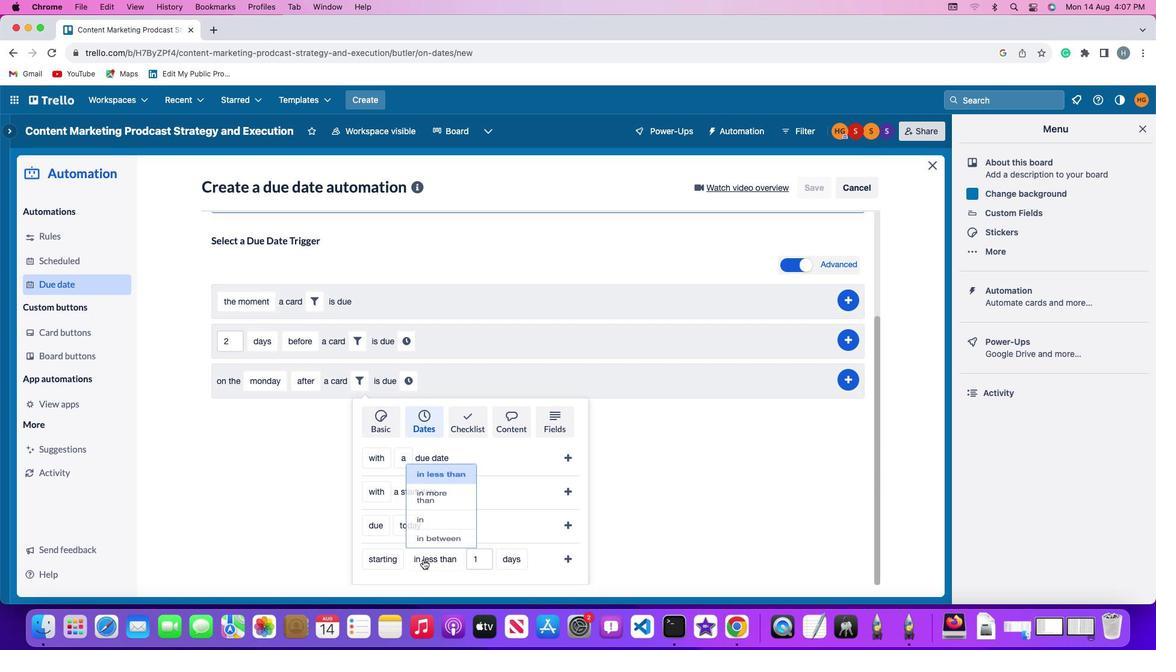 
Action: Mouse pressed left at (424, 560)
Screenshot: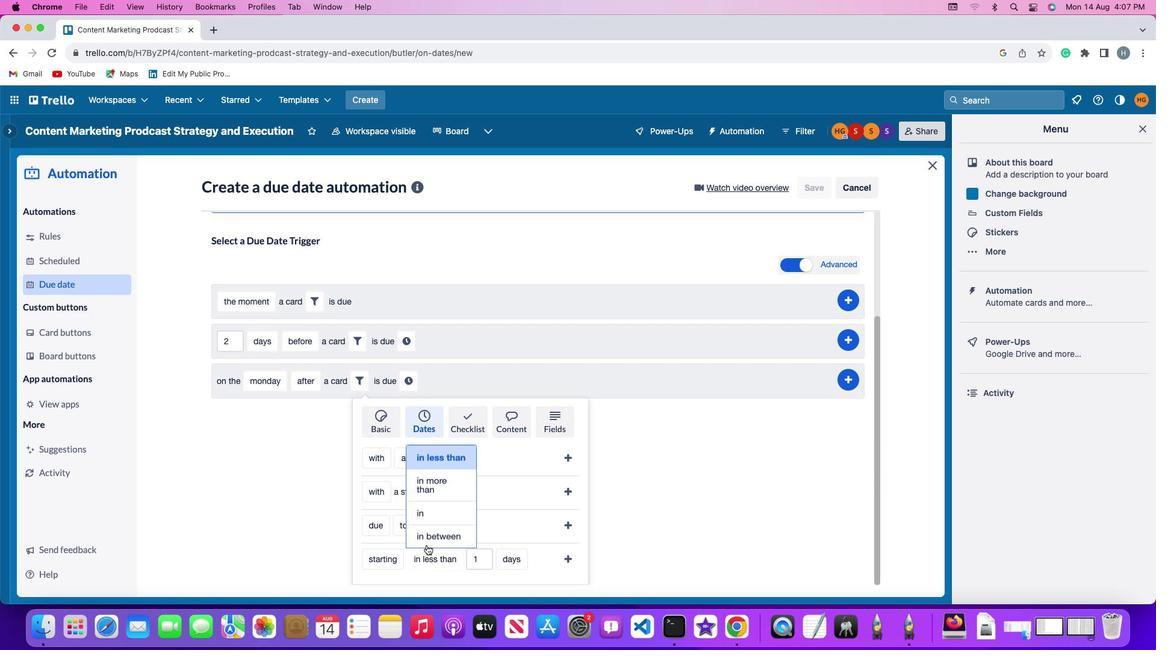 
Action: Mouse moved to (450, 448)
Screenshot: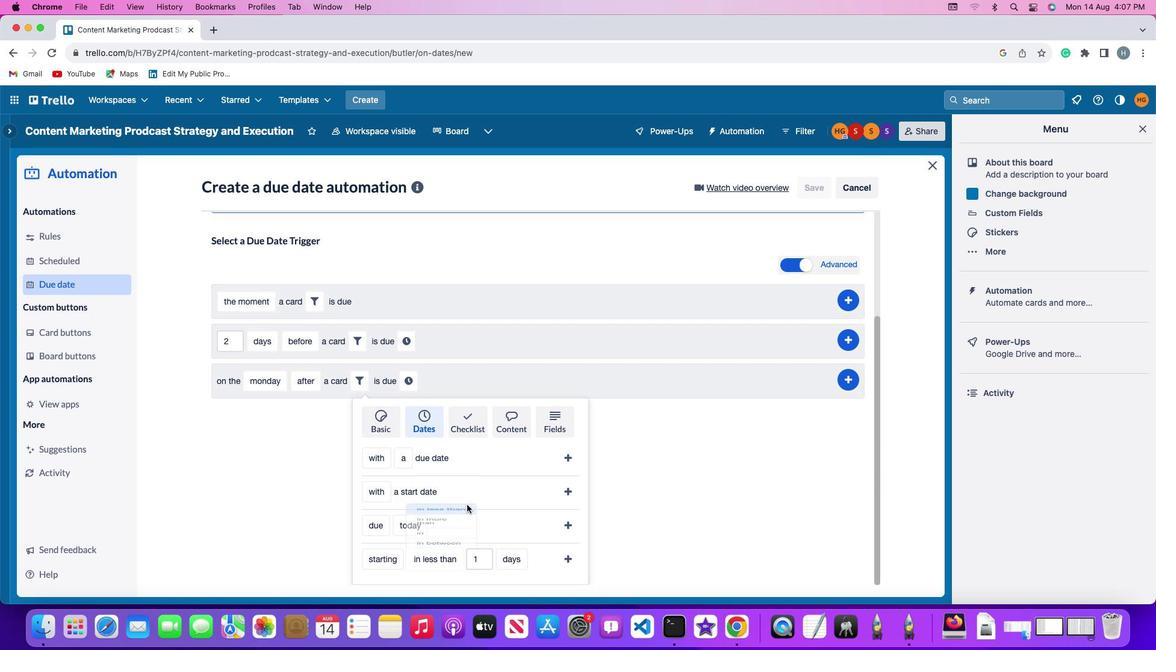 
Action: Mouse pressed left at (450, 448)
Screenshot: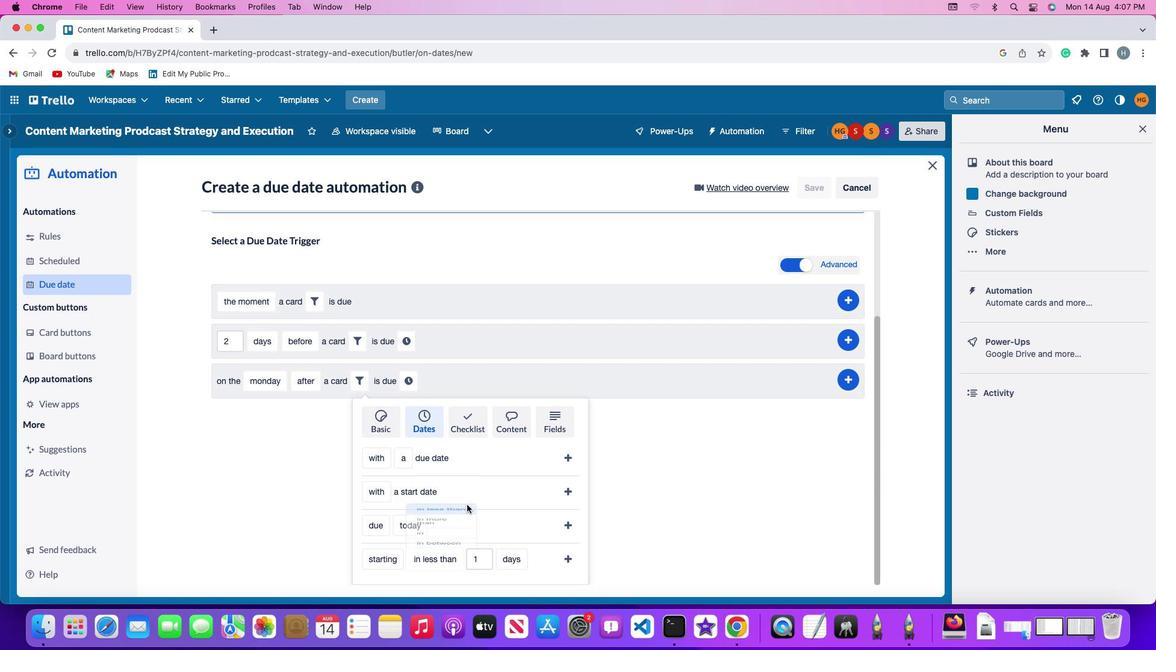 
Action: Mouse moved to (485, 562)
Screenshot: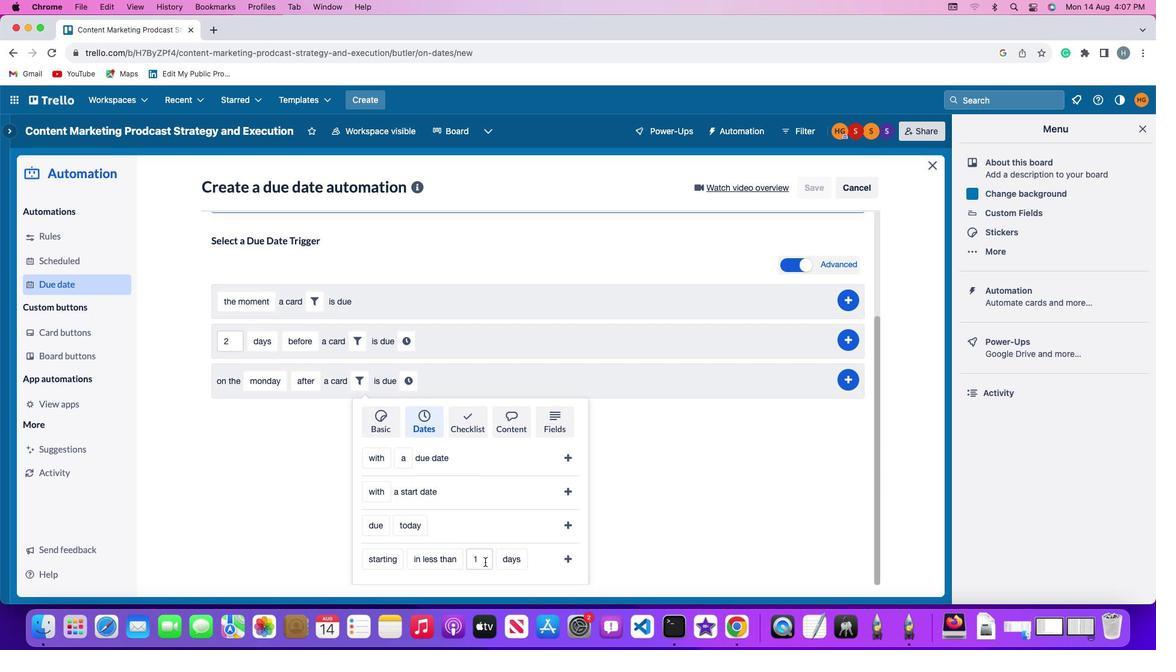 
Action: Mouse pressed left at (485, 562)
Screenshot: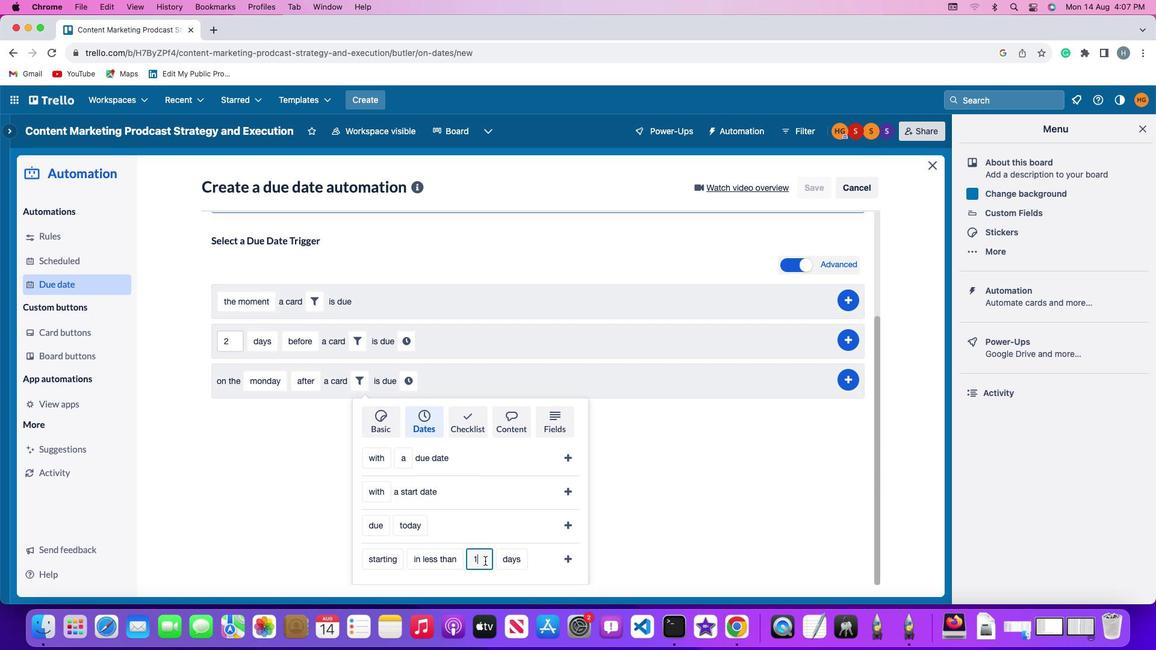 
Action: Mouse moved to (485, 561)
Screenshot: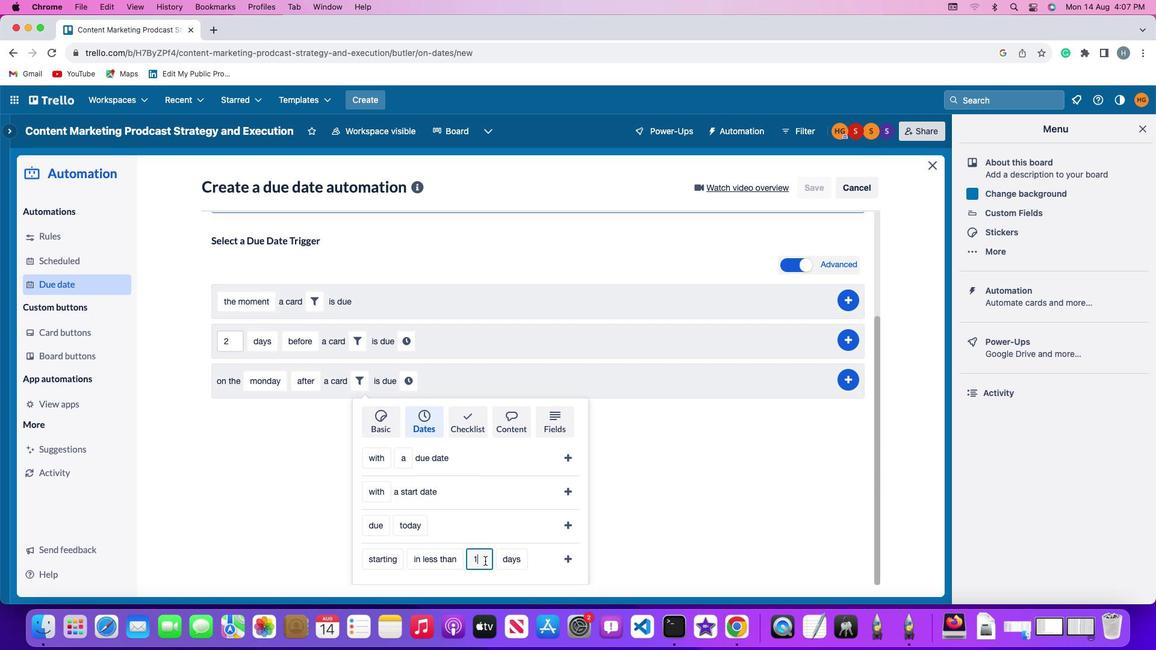 
Action: Key pressed Key.backspace
Screenshot: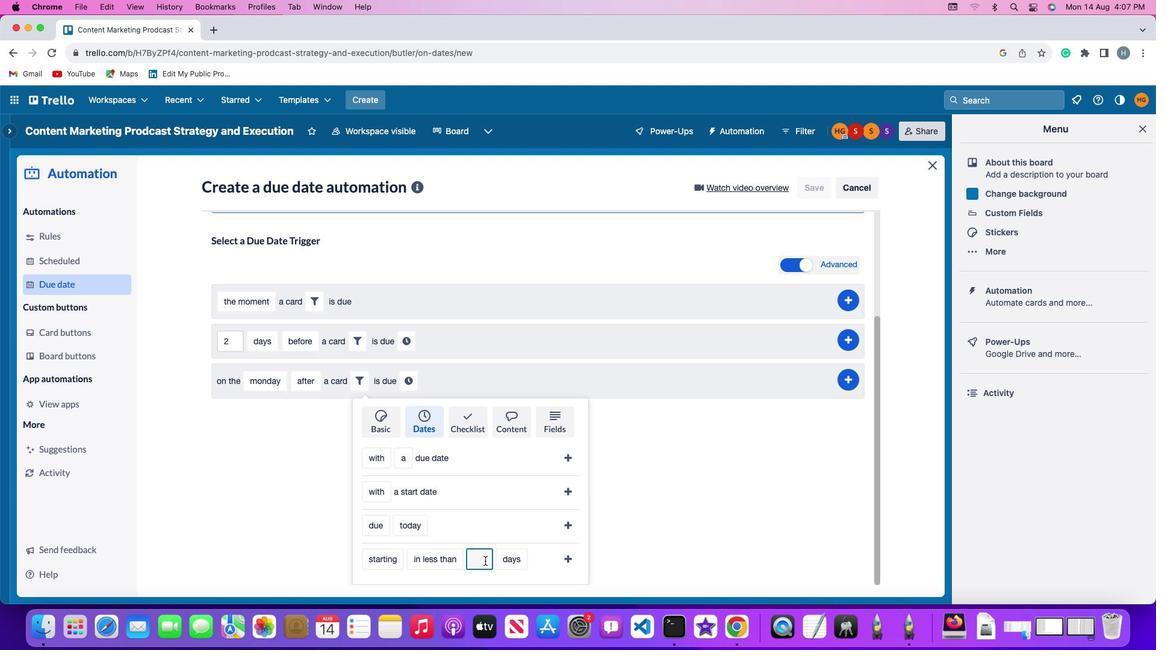 
Action: Mouse moved to (485, 560)
Screenshot: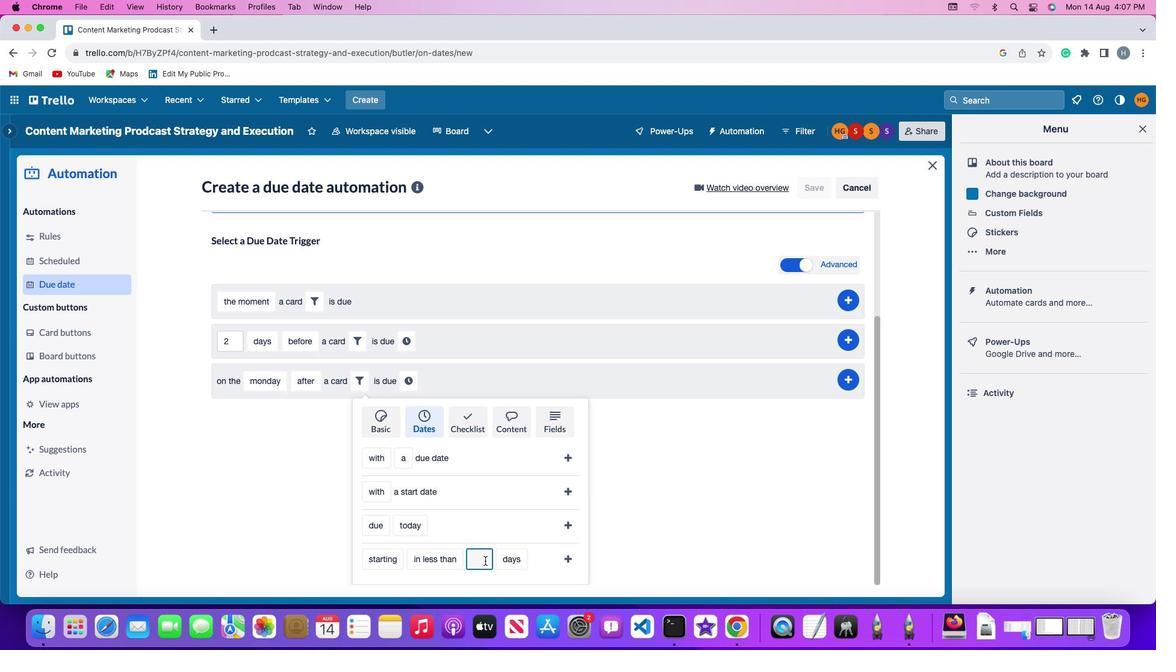 
Action: Key pressed '1'
Screenshot: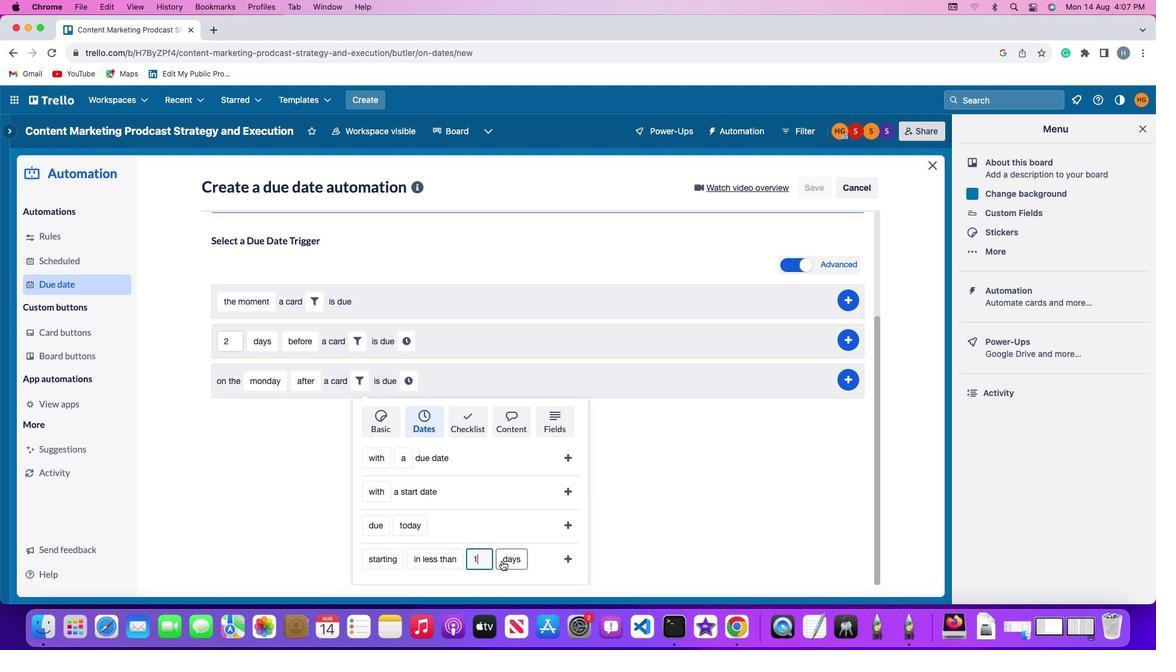 
Action: Mouse moved to (503, 560)
Screenshot: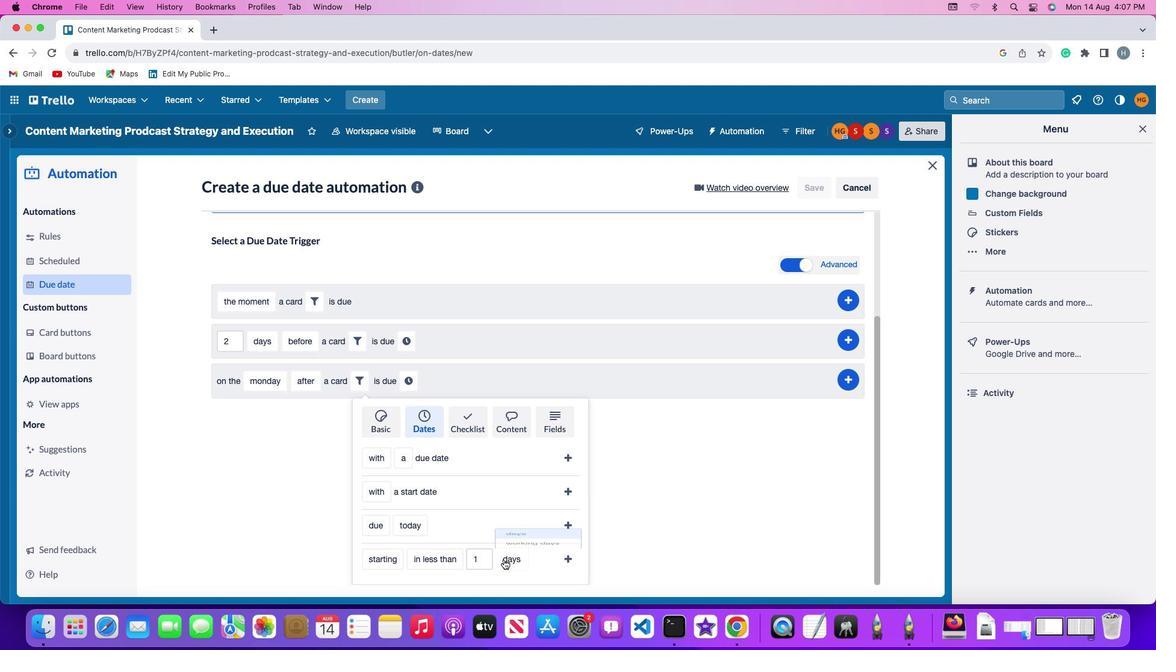 
Action: Mouse pressed left at (503, 560)
Screenshot: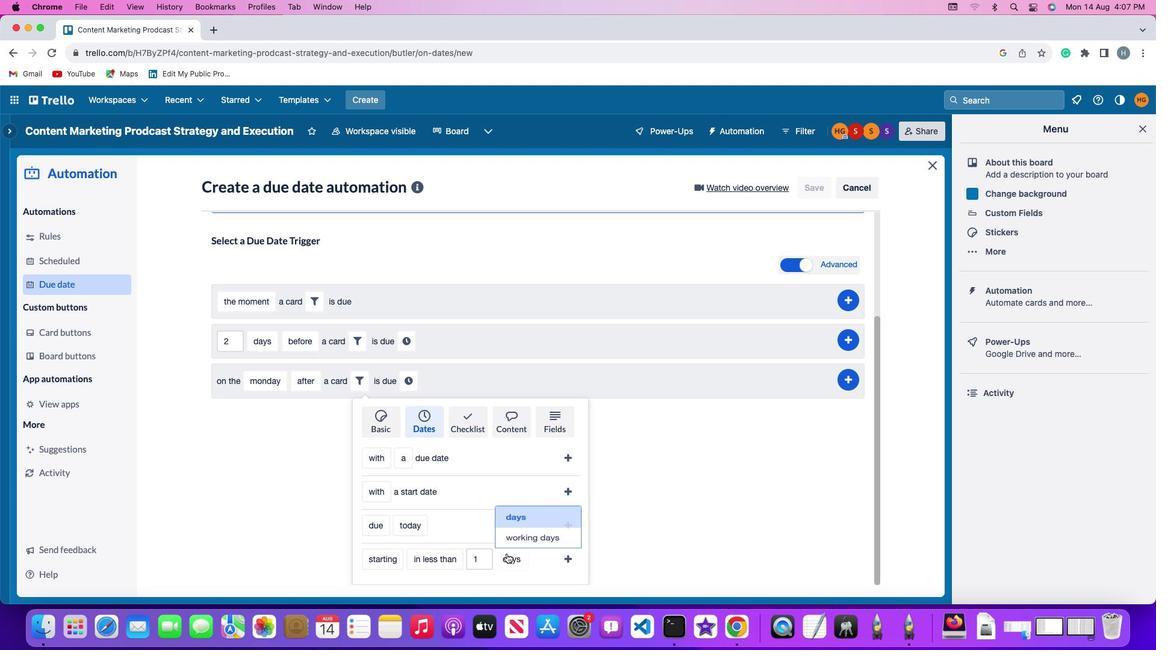 
Action: Mouse moved to (518, 515)
Screenshot: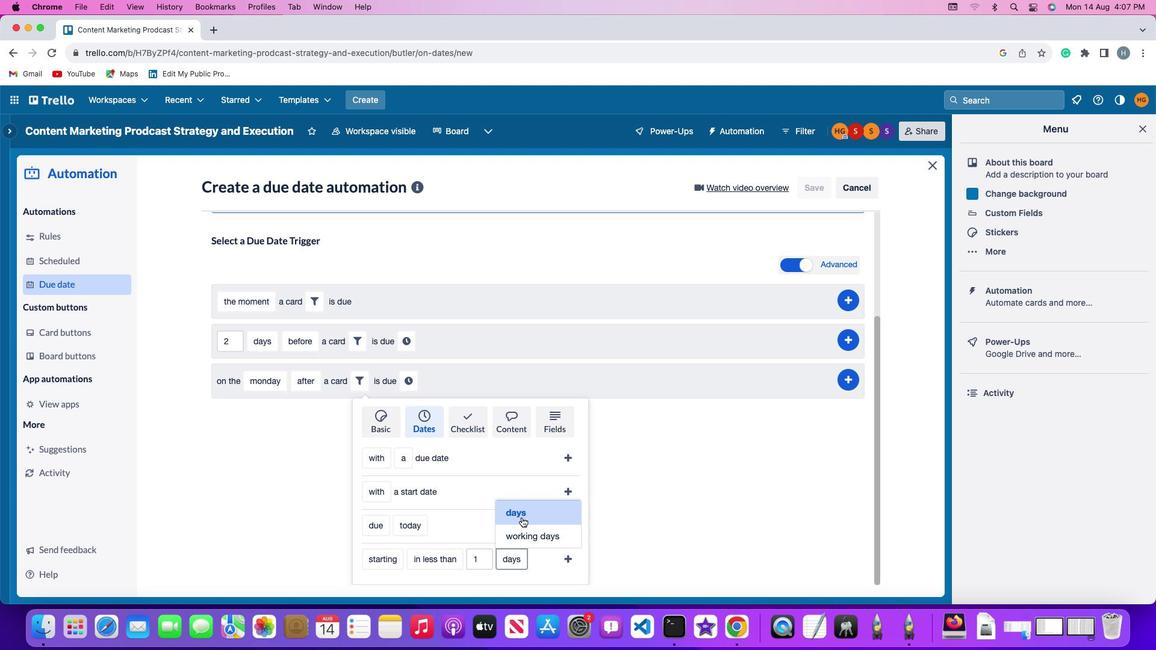 
Action: Mouse pressed left at (518, 515)
Screenshot: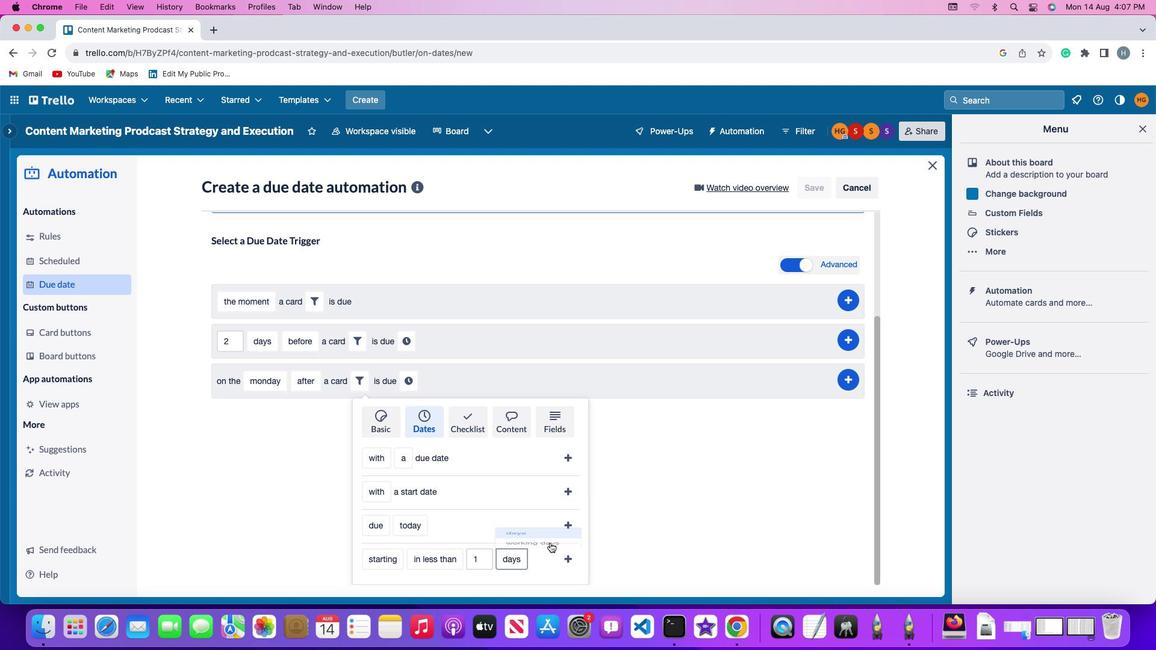 
Action: Mouse moved to (571, 560)
Screenshot: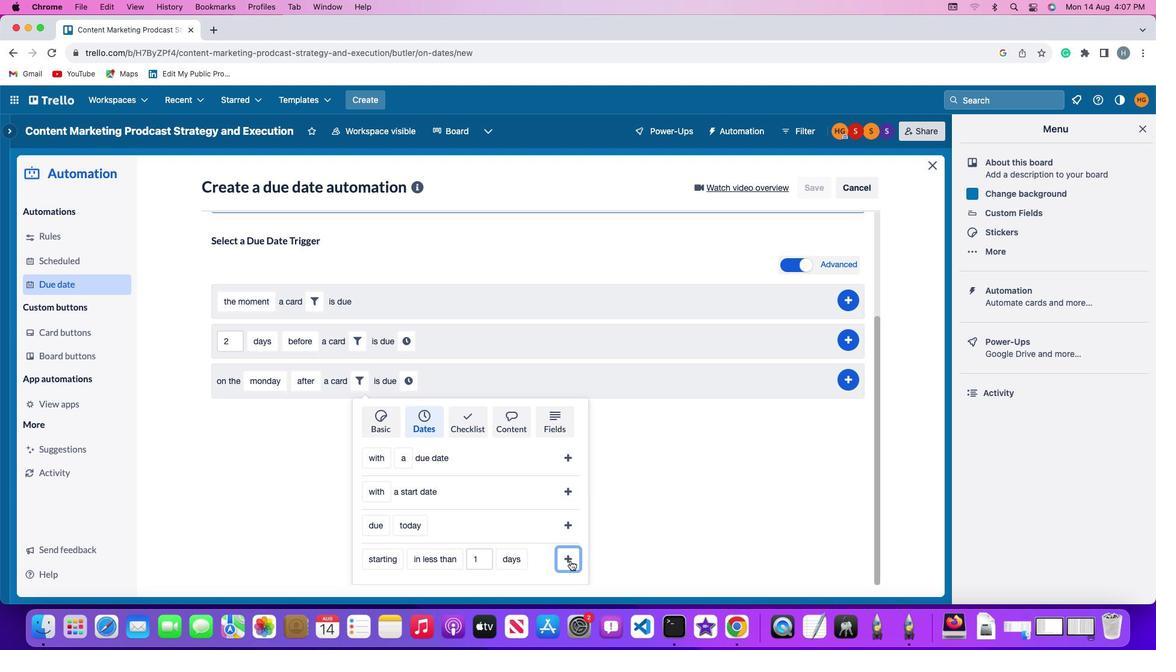 
Action: Mouse pressed left at (571, 560)
Screenshot: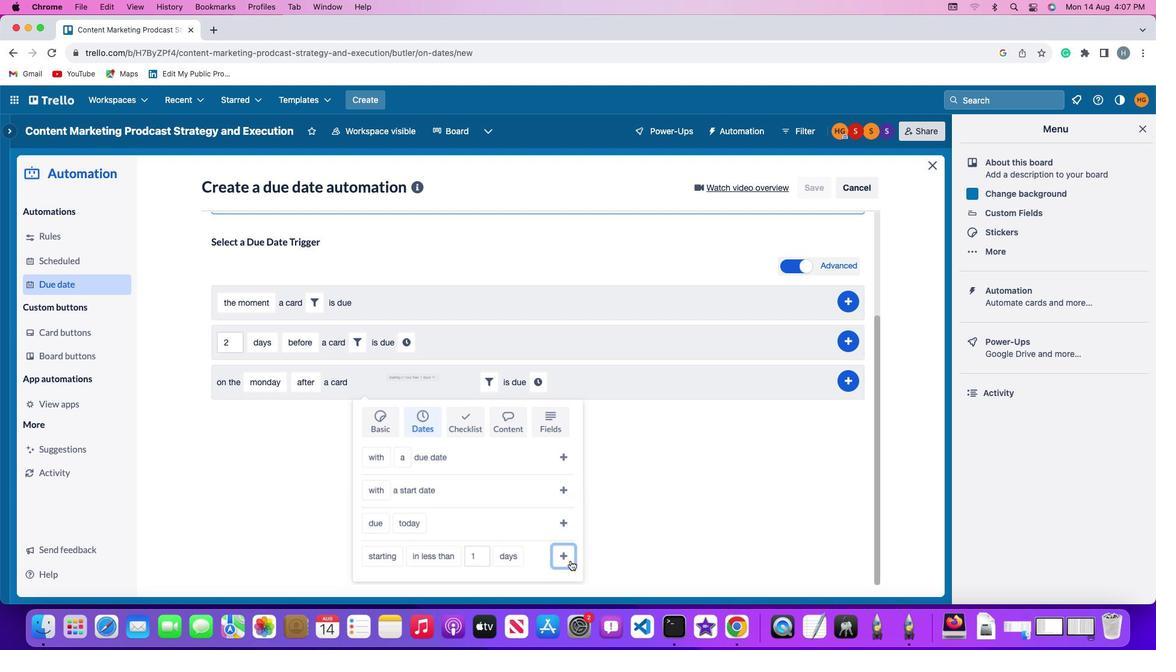 
Action: Mouse moved to (540, 515)
Screenshot: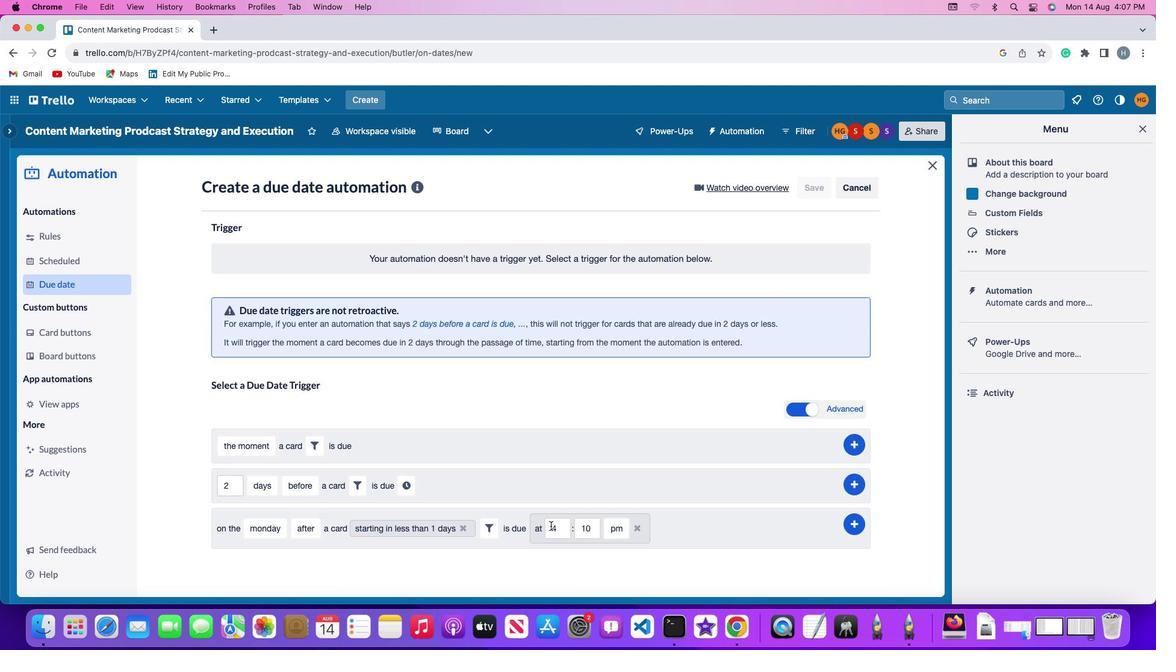 
Action: Mouse pressed left at (540, 515)
Screenshot: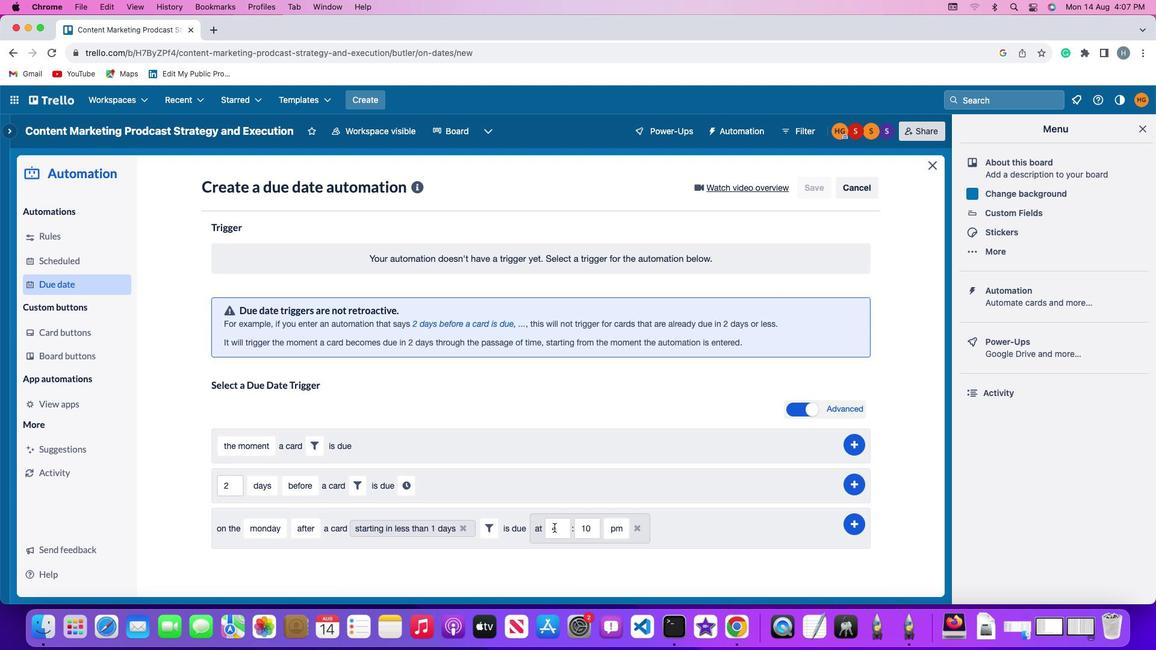 
Action: Mouse moved to (556, 528)
Screenshot: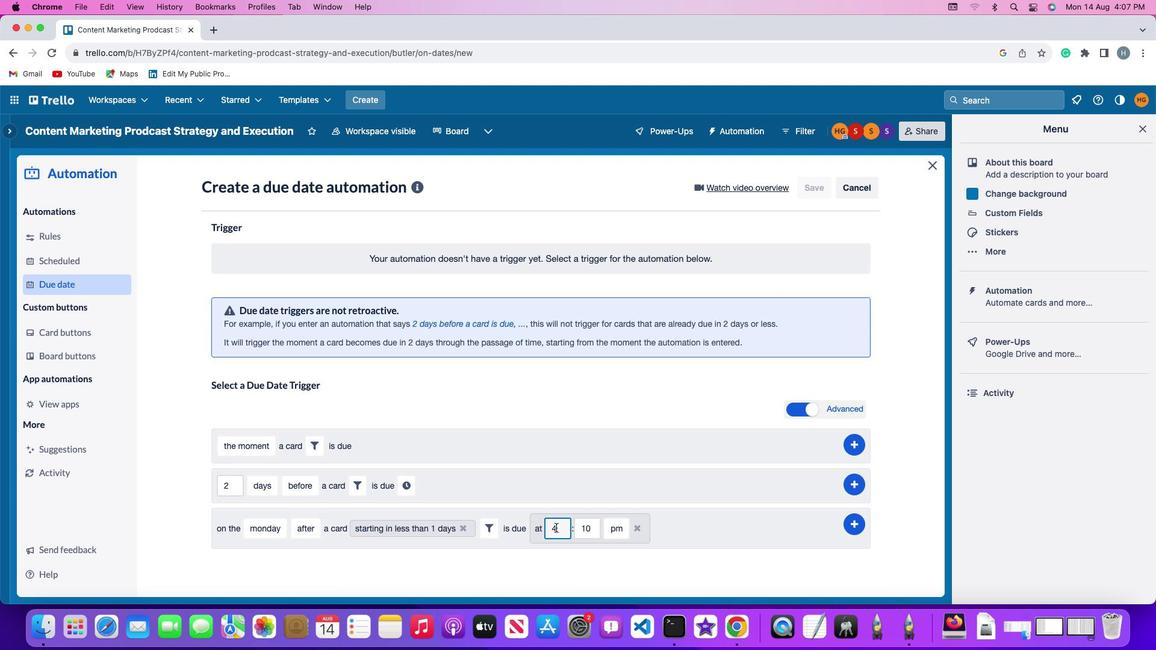 
Action: Mouse pressed left at (556, 528)
Screenshot: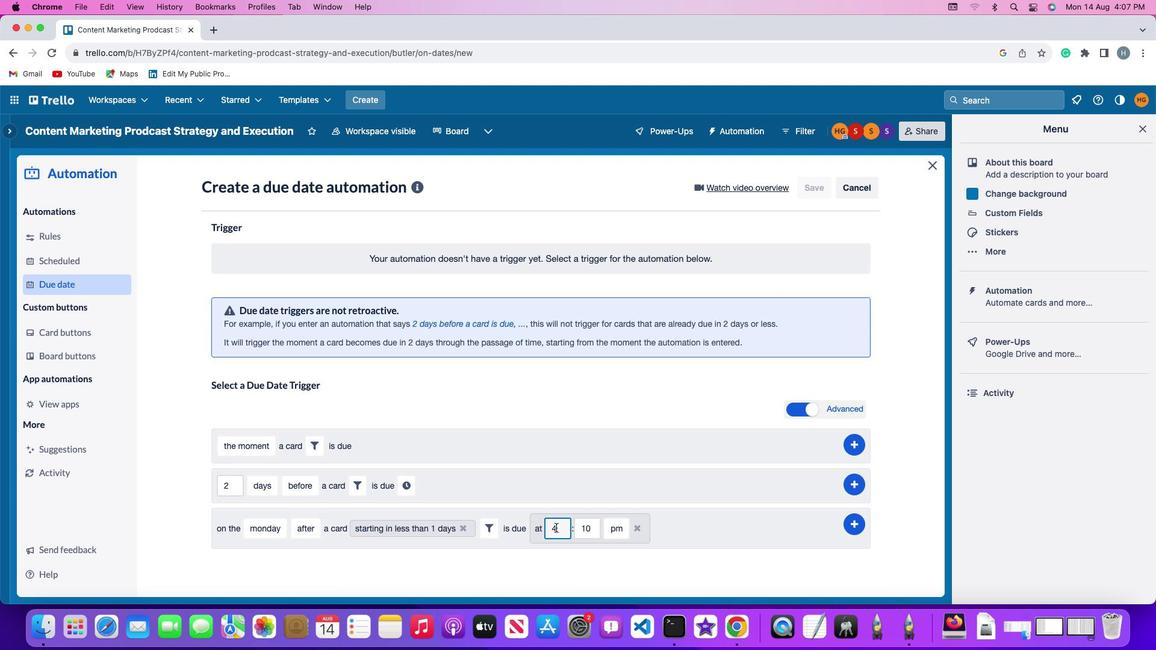 
Action: Key pressed Key.backspaceKey.backspace'1''1'
Screenshot: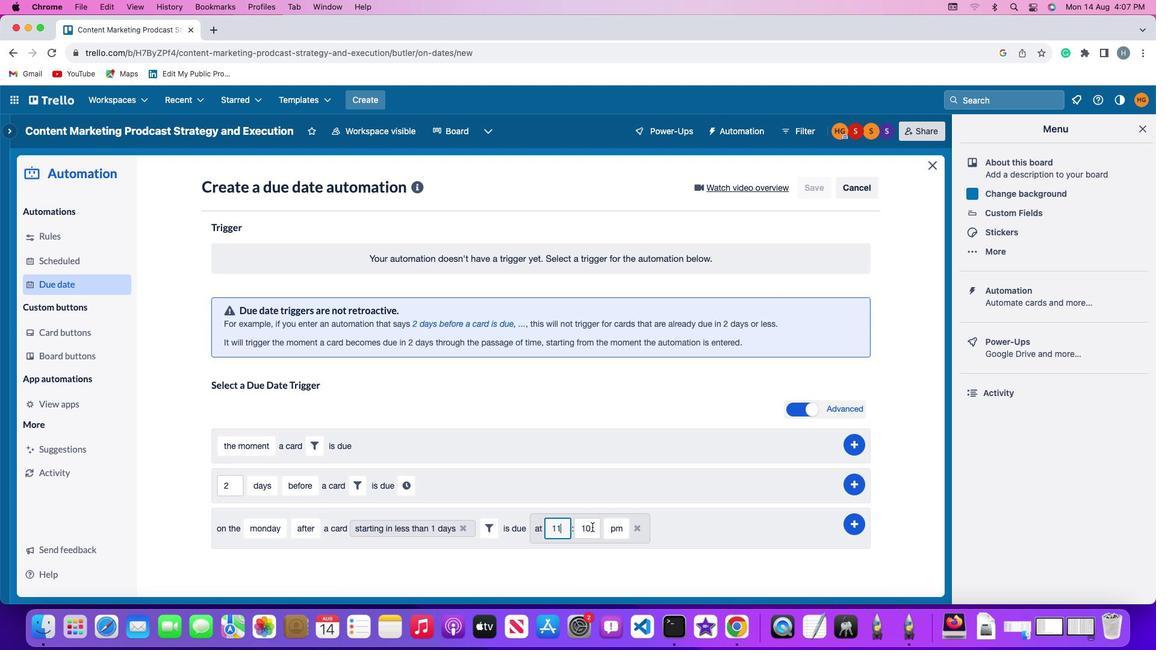 
Action: Mouse moved to (593, 527)
Screenshot: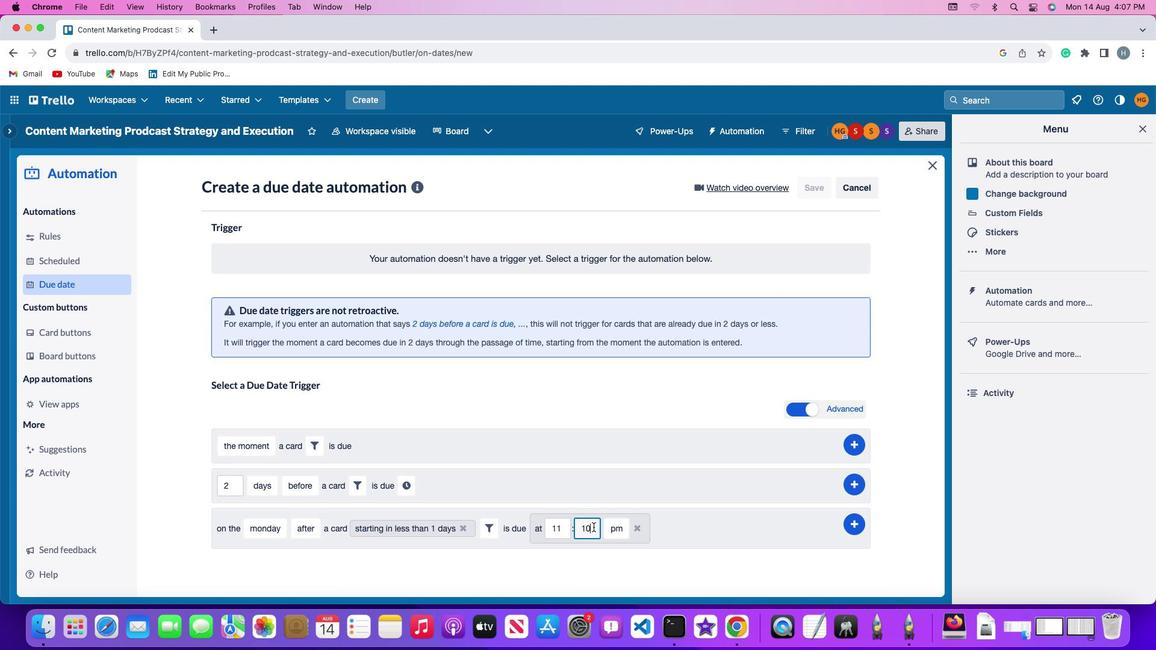 
Action: Mouse pressed left at (593, 527)
Screenshot: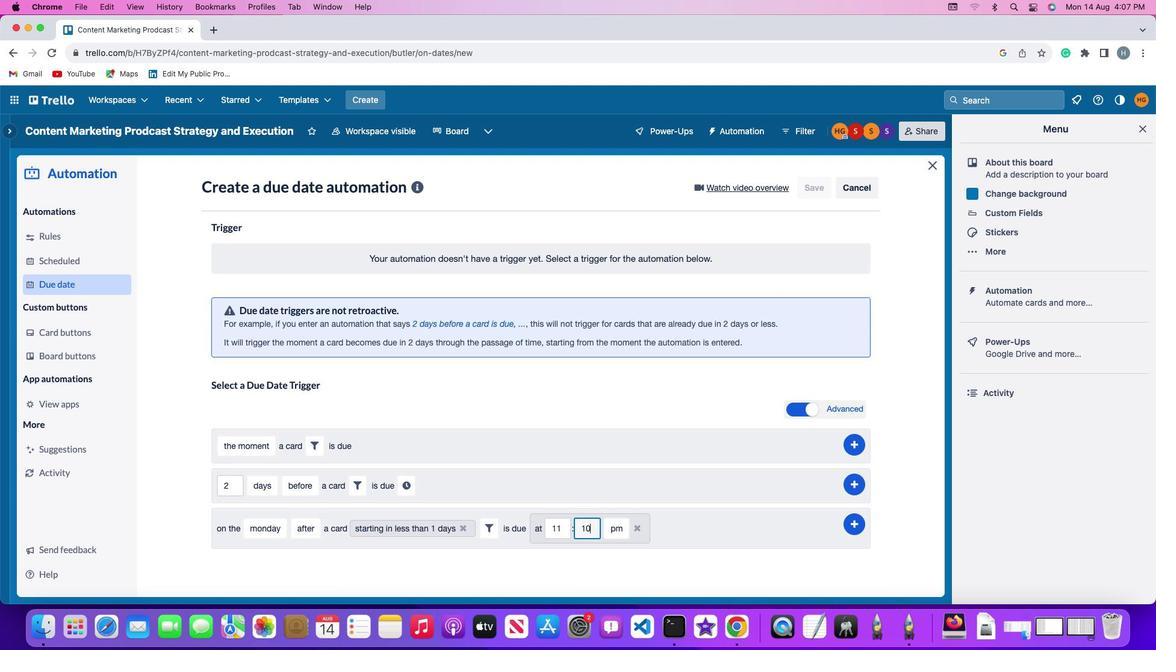 
Action: Key pressed Key.backspaceKey.backspace'0''0'
Screenshot: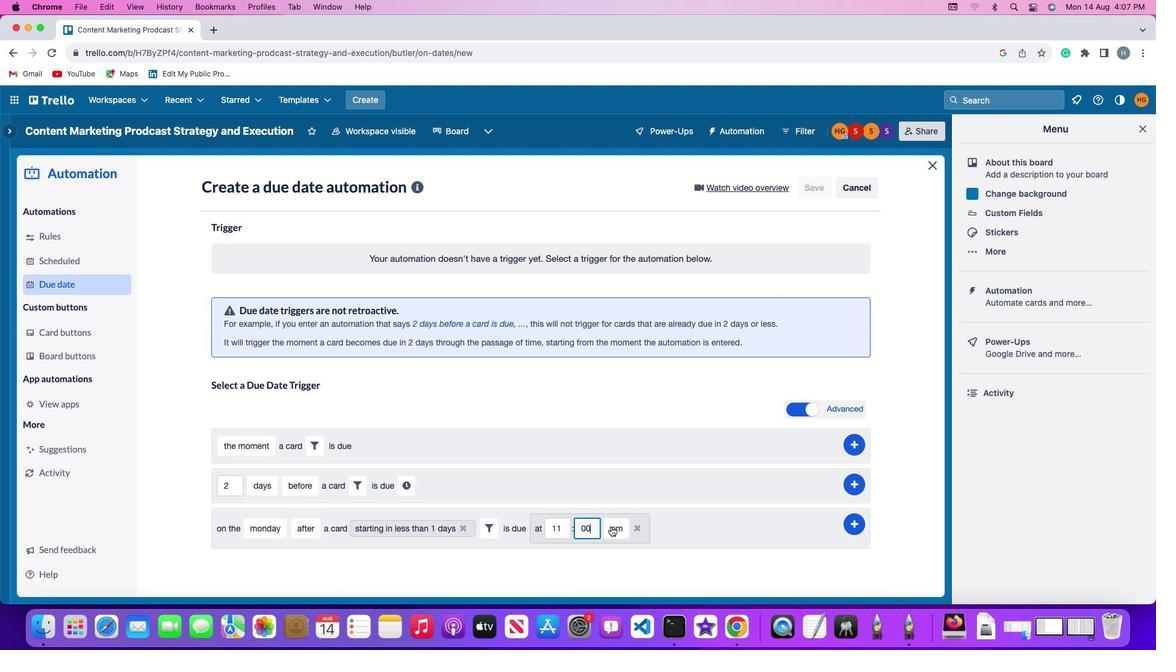 
Action: Mouse moved to (623, 527)
Screenshot: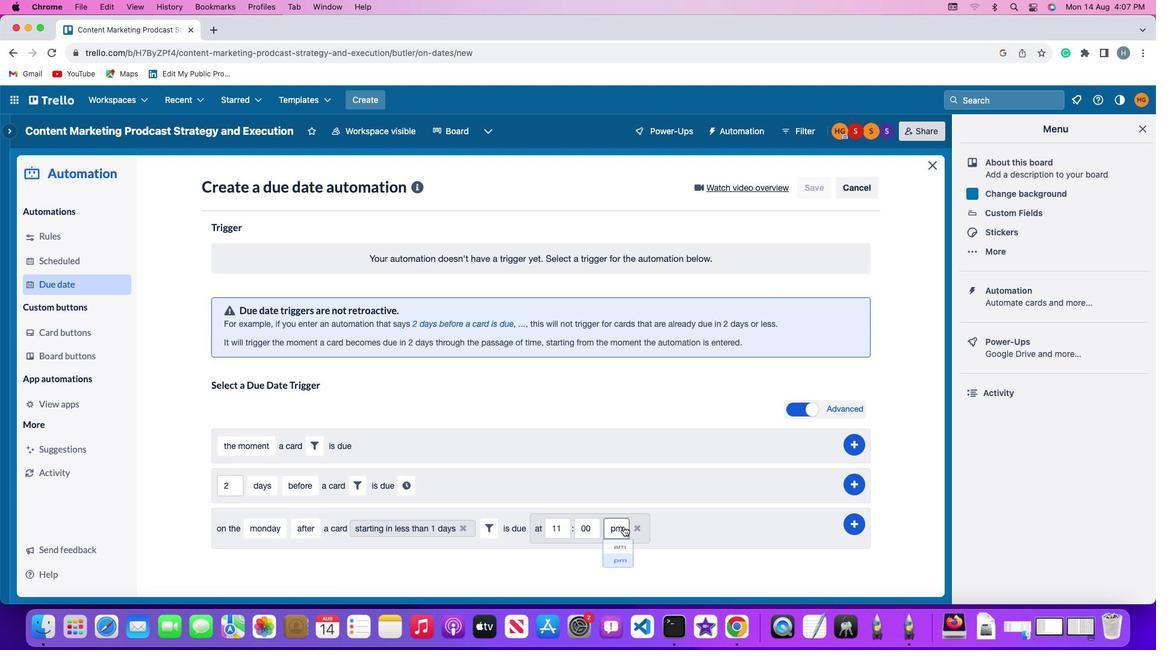 
Action: Mouse pressed left at (623, 527)
Screenshot: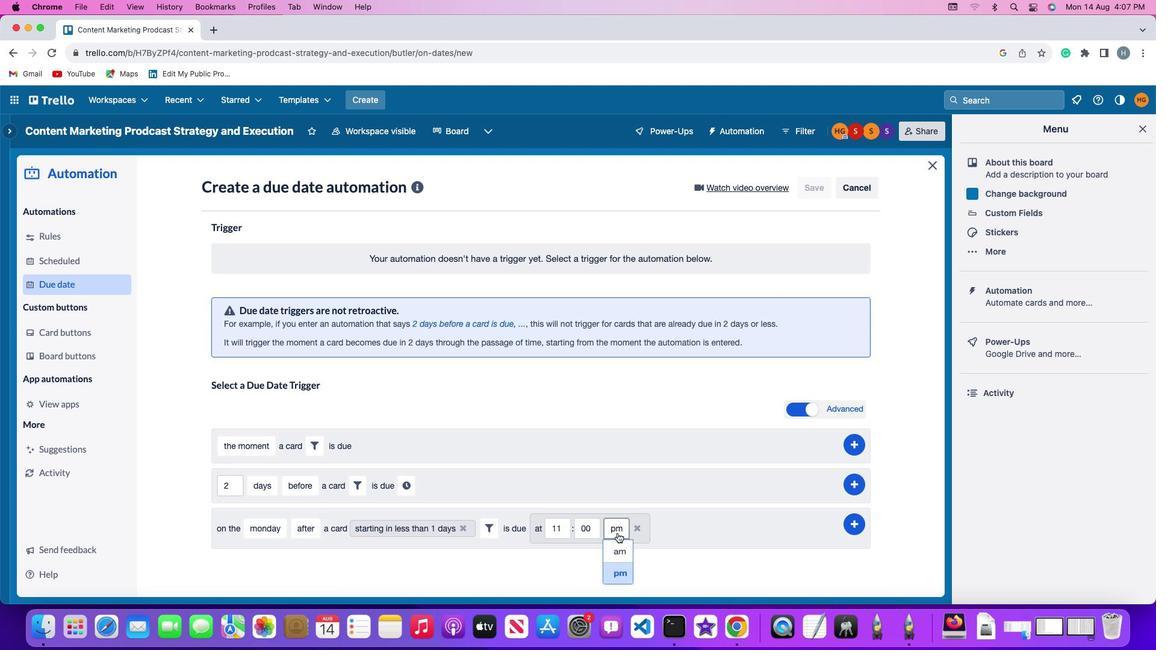 
Action: Mouse moved to (613, 548)
Screenshot: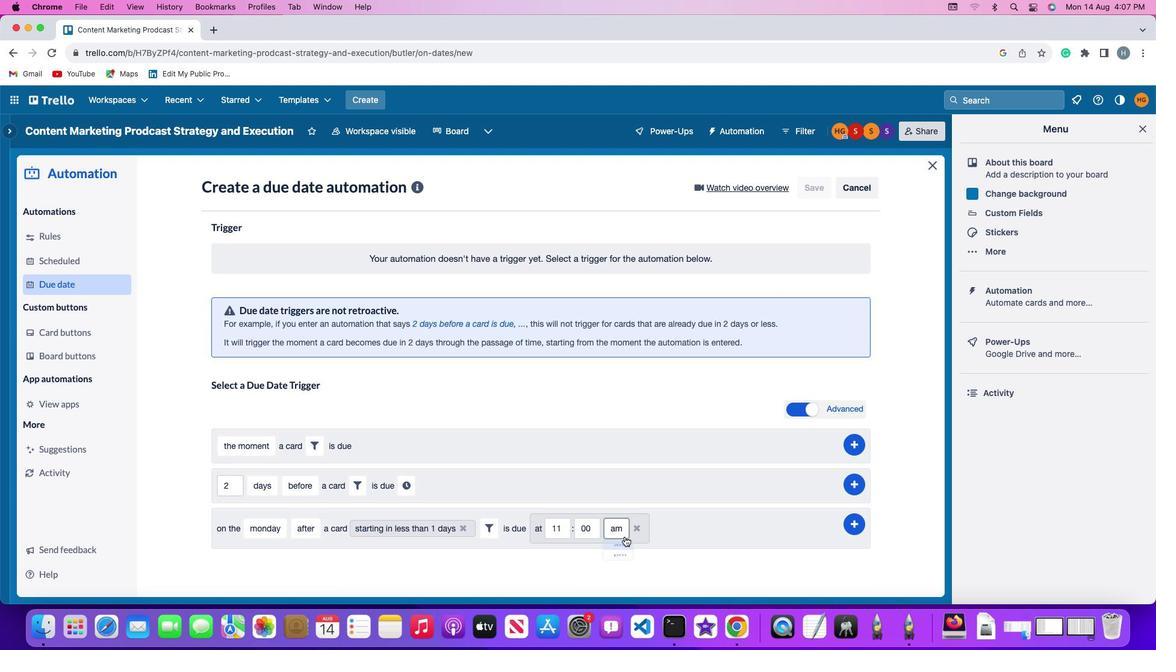 
Action: Mouse pressed left at (613, 548)
Screenshot: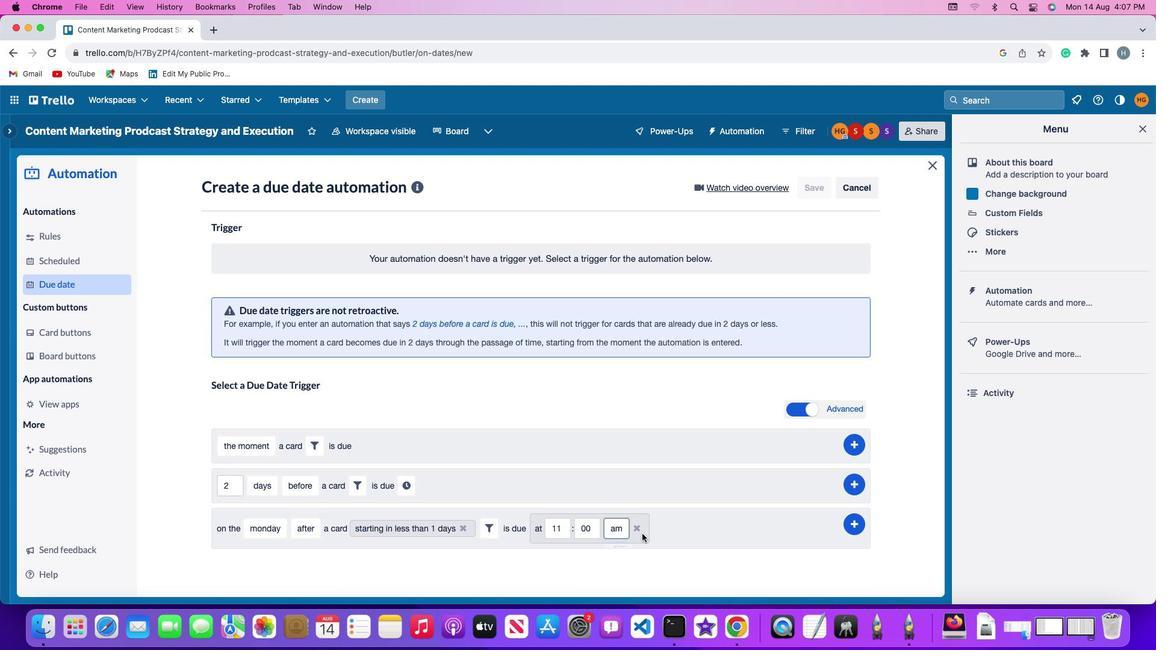 
Action: Mouse moved to (857, 522)
Screenshot: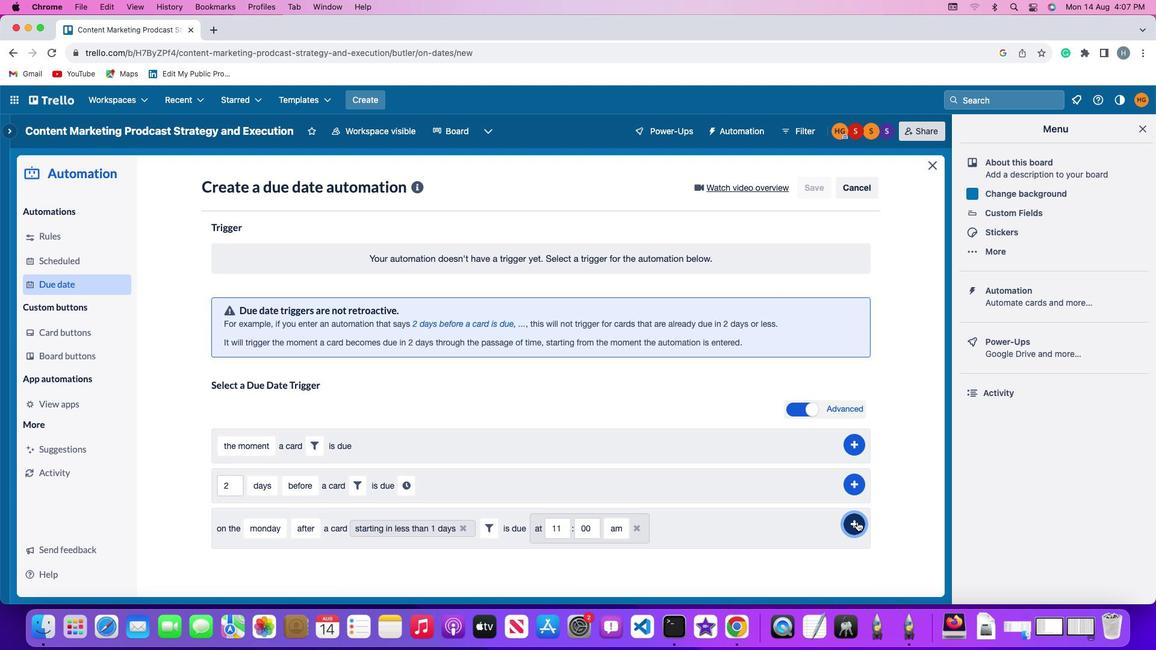 
Action: Mouse pressed left at (857, 522)
Screenshot: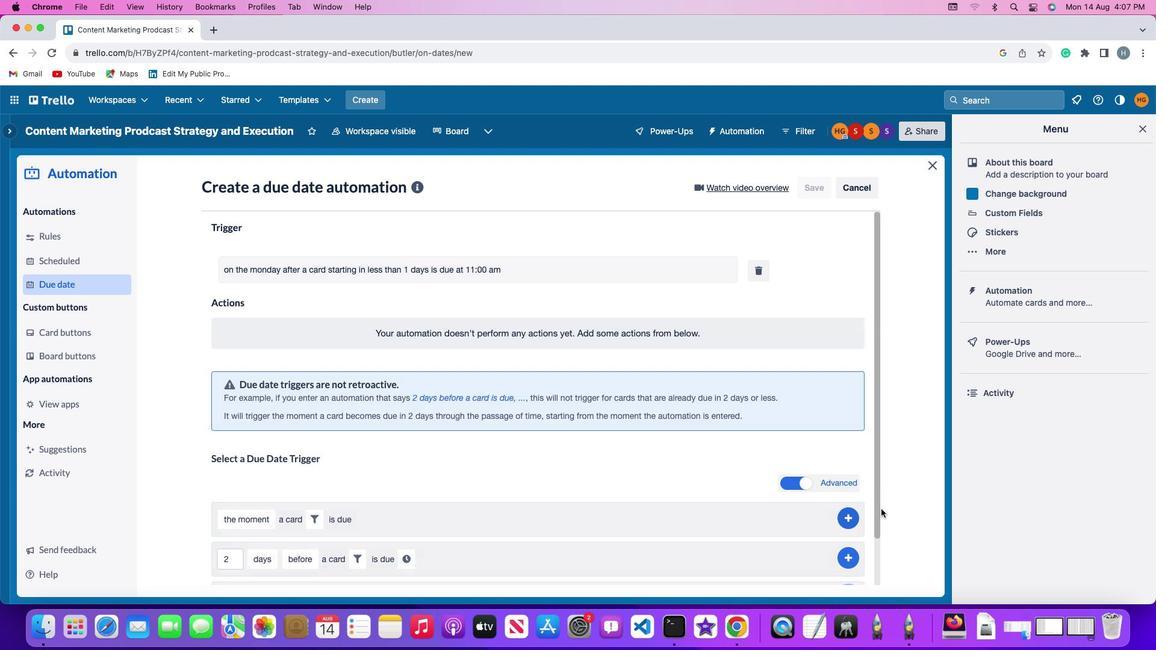 
Action: Mouse moved to (898, 404)
Screenshot: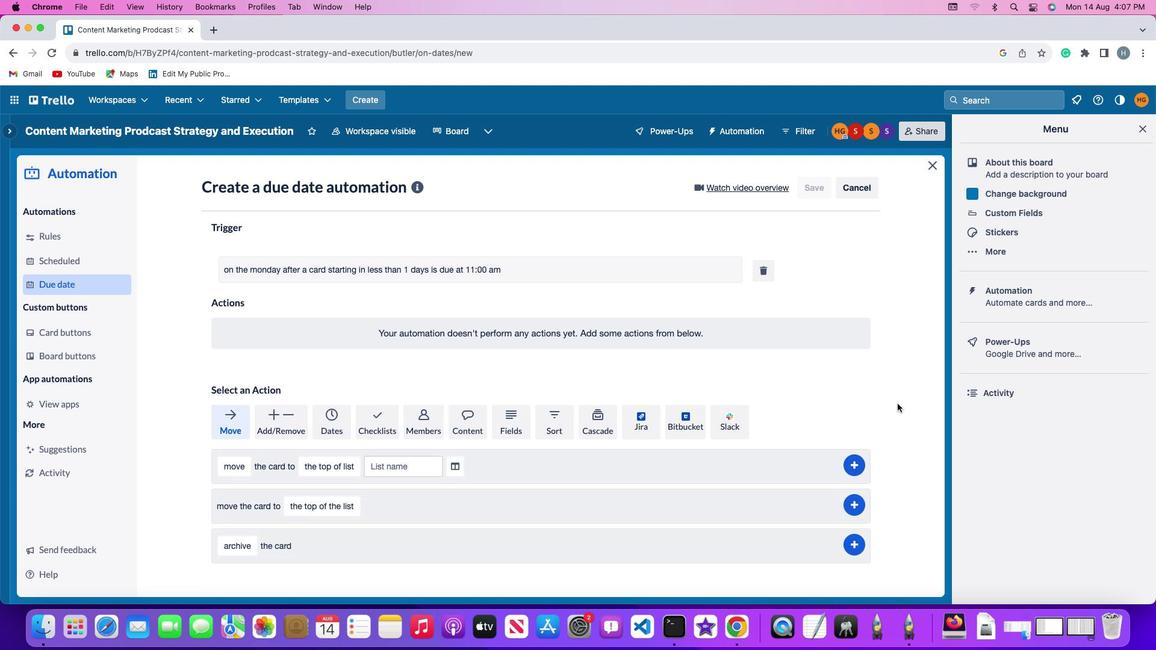 
